 Task: Look for space in Fujieda, Japan from 6th September, 2023 to 10th September, 2023 for 1 adult in price range Rs.10000 to Rs.15000. Place can be private room with 1  bedroom having 1 bed and 1 bathroom. Property type can be house, flat, guest house, hotel. Booking option can be shelf check-in. Required host language is English.
Action: Mouse pressed left at (500, 128)
Screenshot: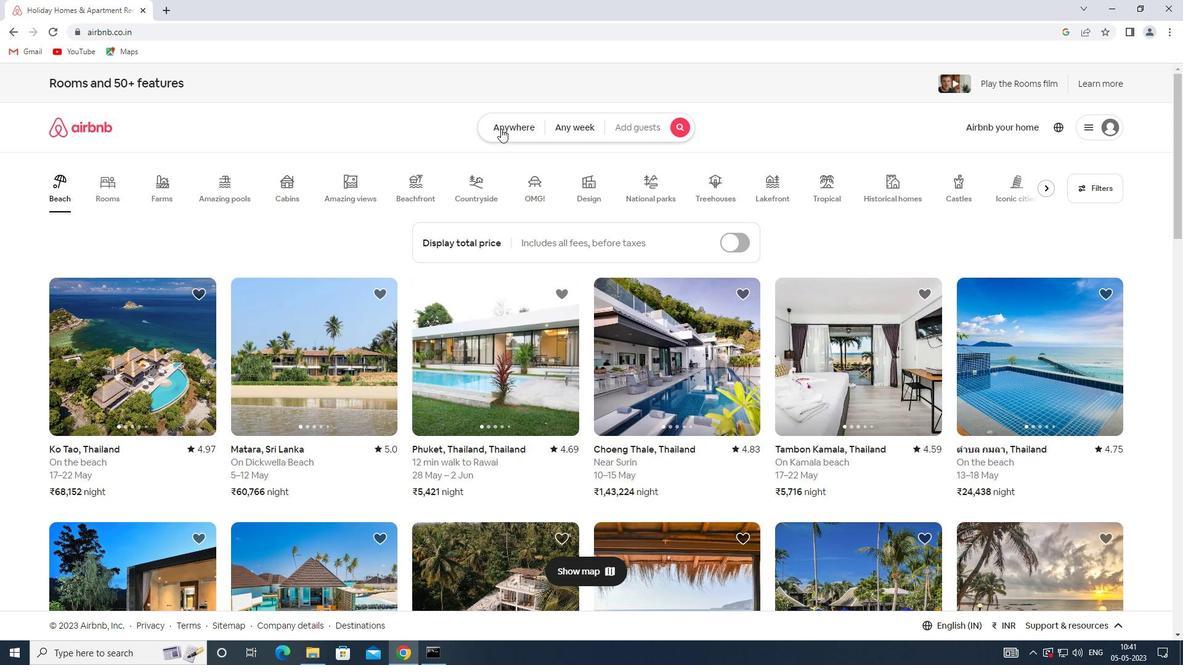 
Action: Mouse moved to (380, 176)
Screenshot: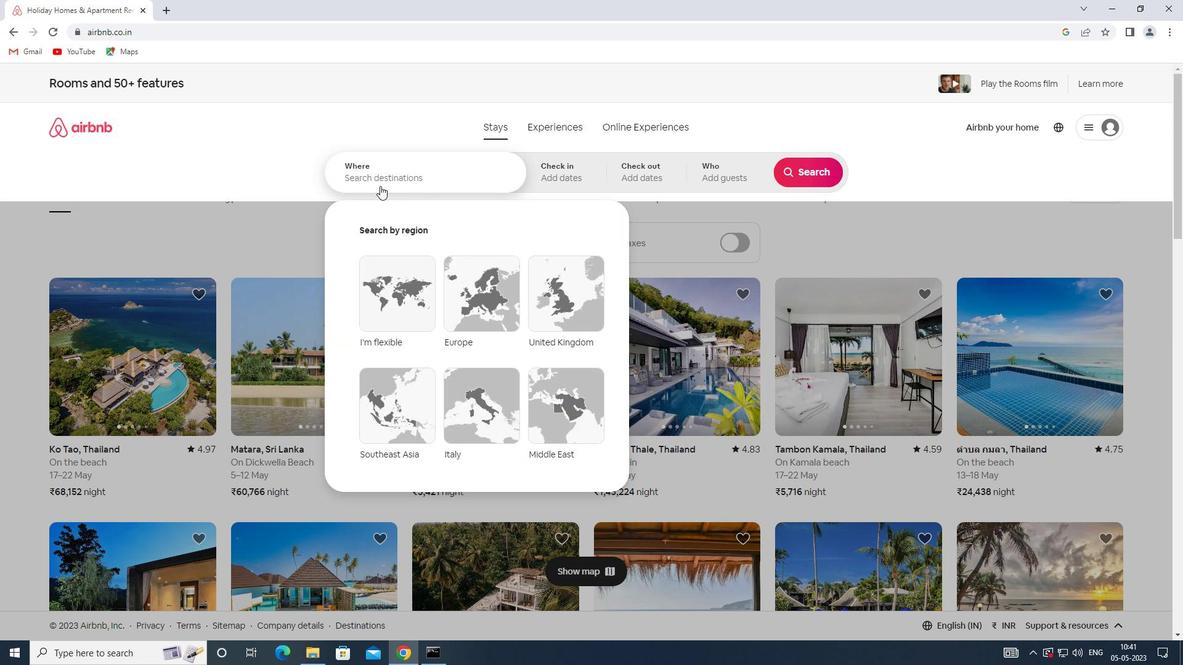 
Action: Mouse pressed left at (380, 176)
Screenshot: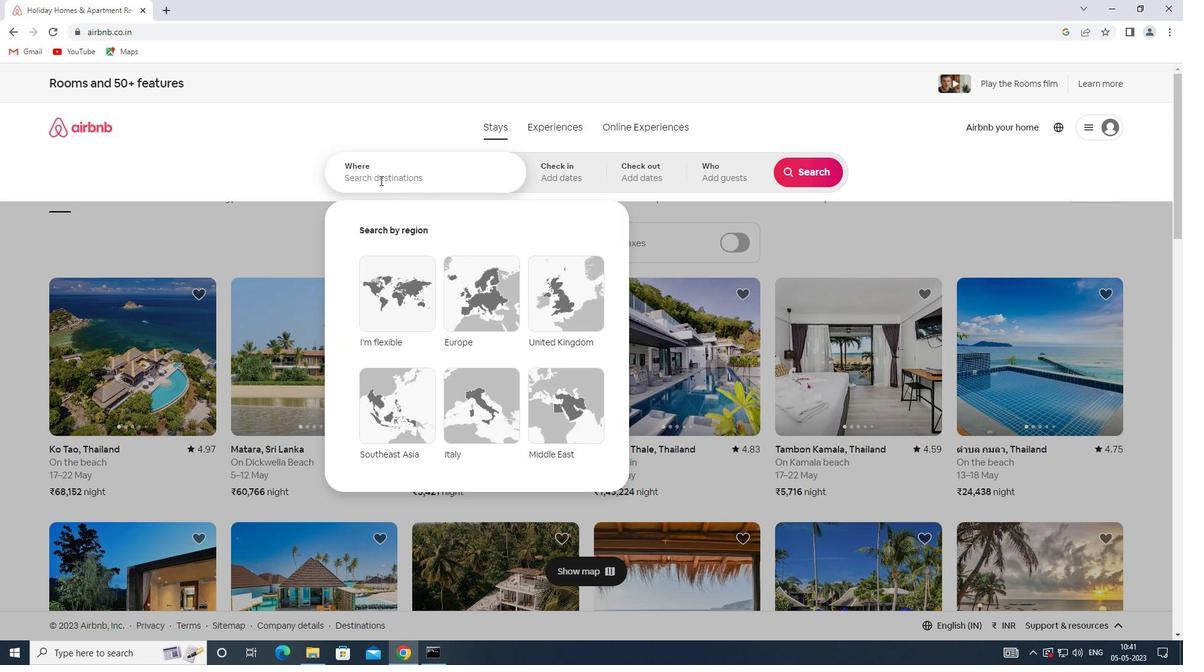 
Action: Key pressed <Key.shift><Key.shift><Key.shift><Key.shift><Key.shift><Key.shift><Key.shift><Key.shift><Key.shift><Key.shift><Key.shift><Key.shift><Key.shift><Key.shift><Key.shift><Key.shift><Key.shift><Key.shift><Key.shift><Key.shift><Key.shift><Key.shift>FUJIEDA,<Key.shift><Key.shift><Key.shift>JAPAN
Screenshot: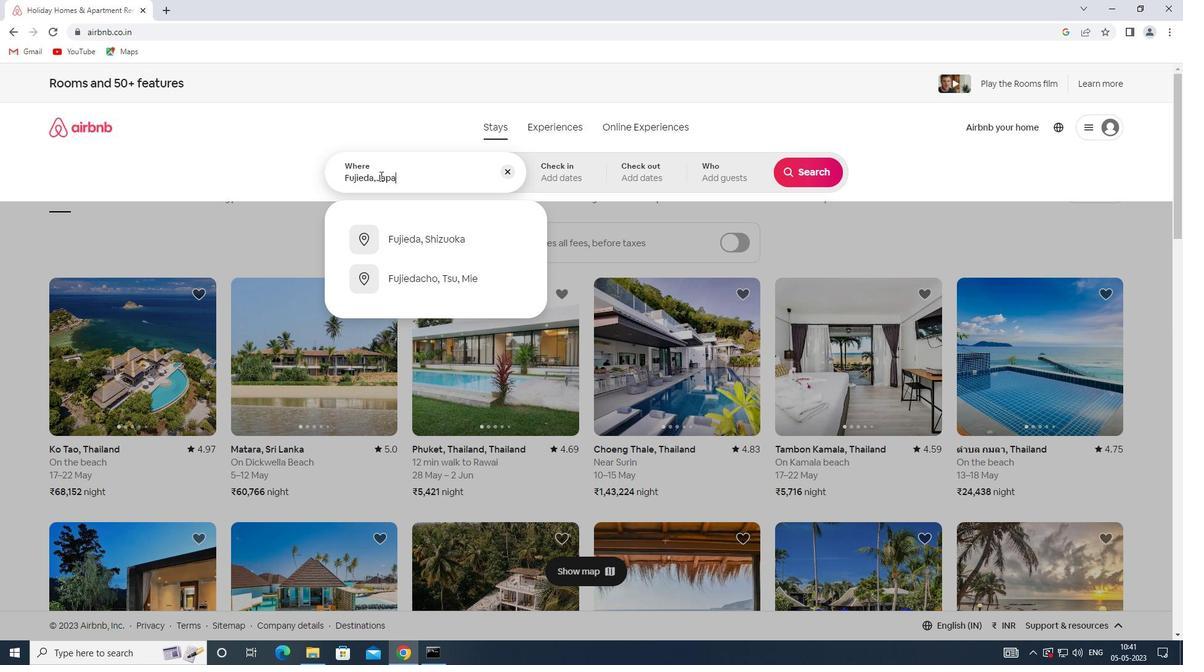 
Action: Mouse moved to (566, 173)
Screenshot: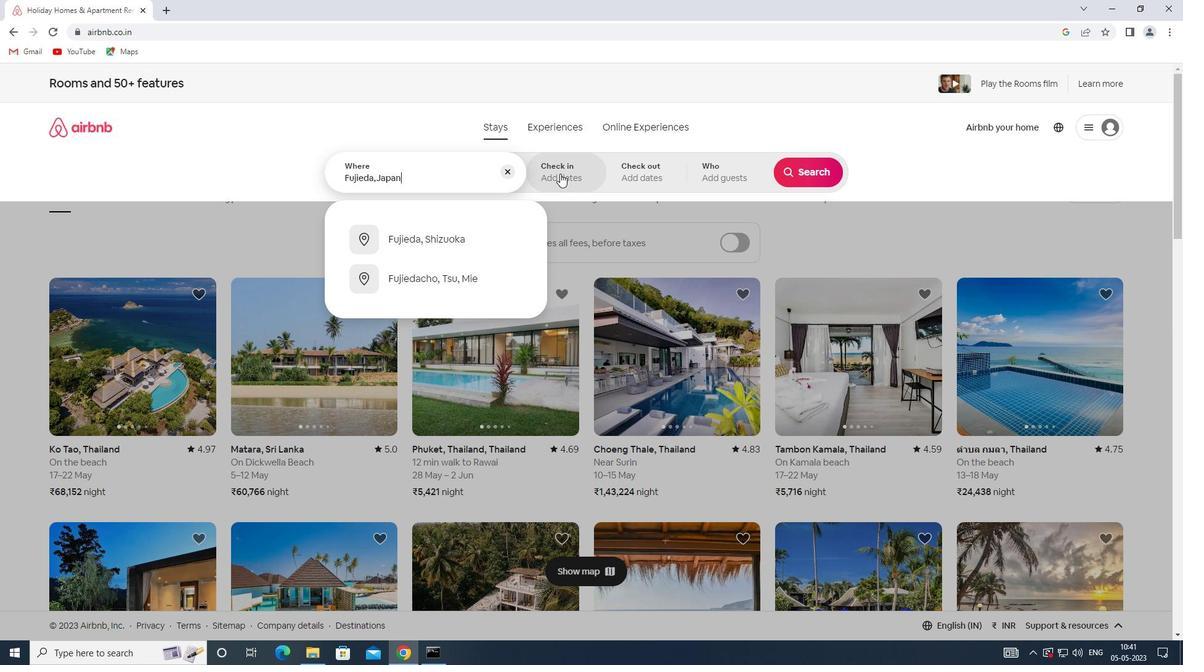 
Action: Mouse pressed left at (566, 173)
Screenshot: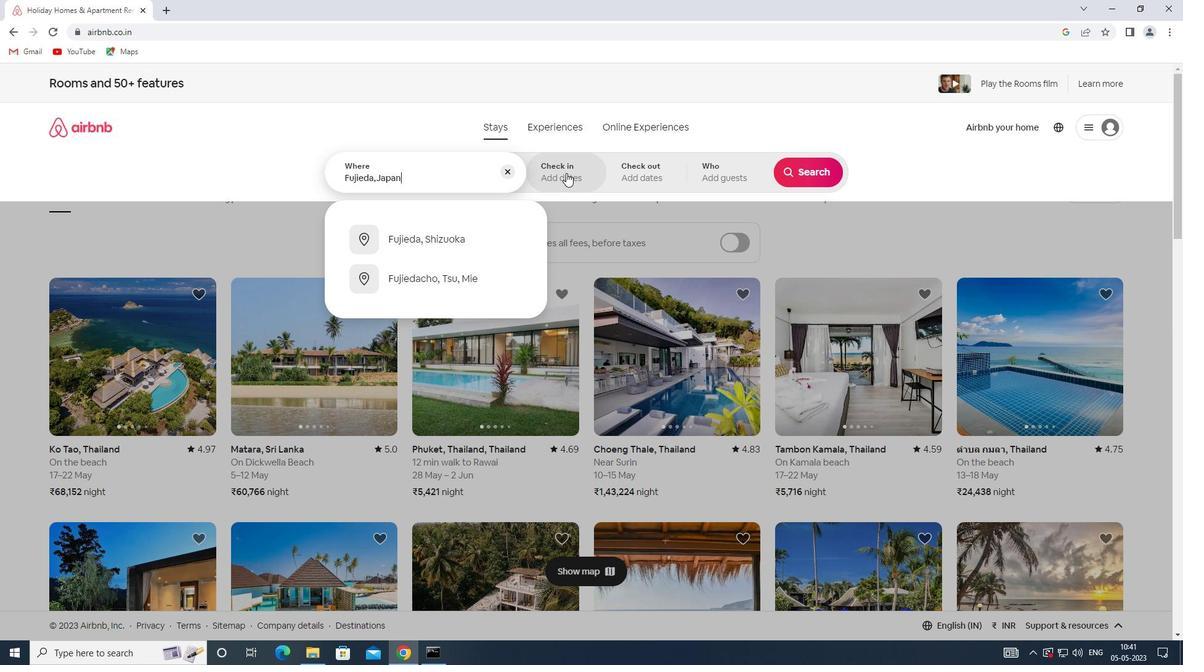 
Action: Mouse moved to (800, 269)
Screenshot: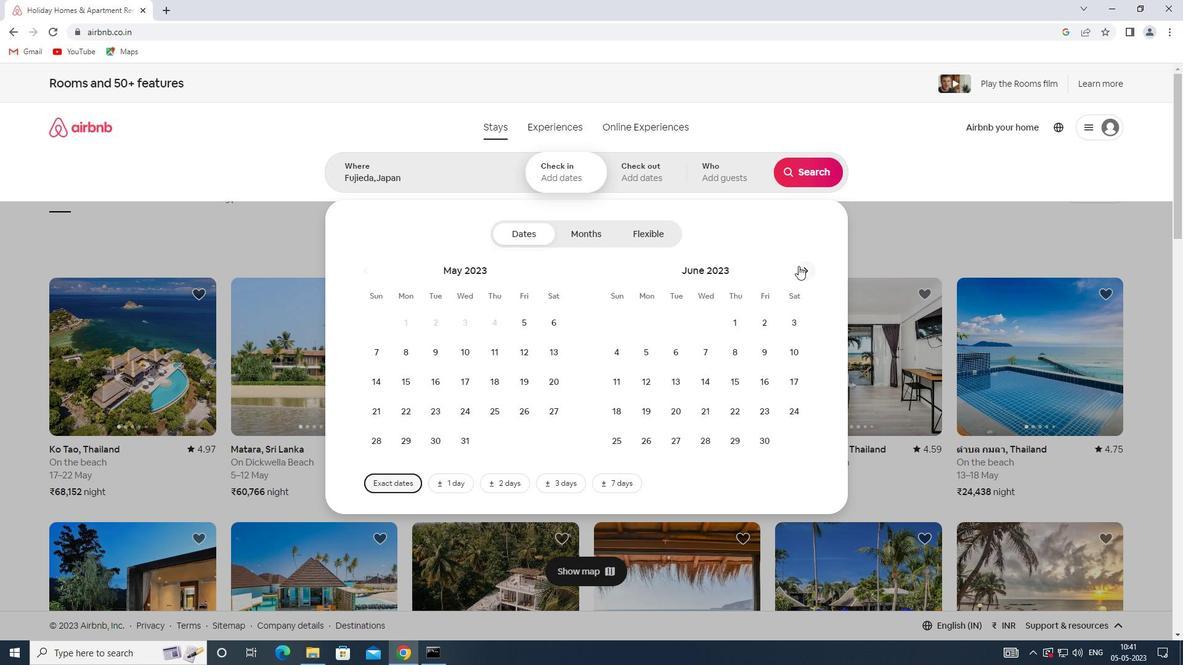 
Action: Mouse pressed left at (800, 269)
Screenshot: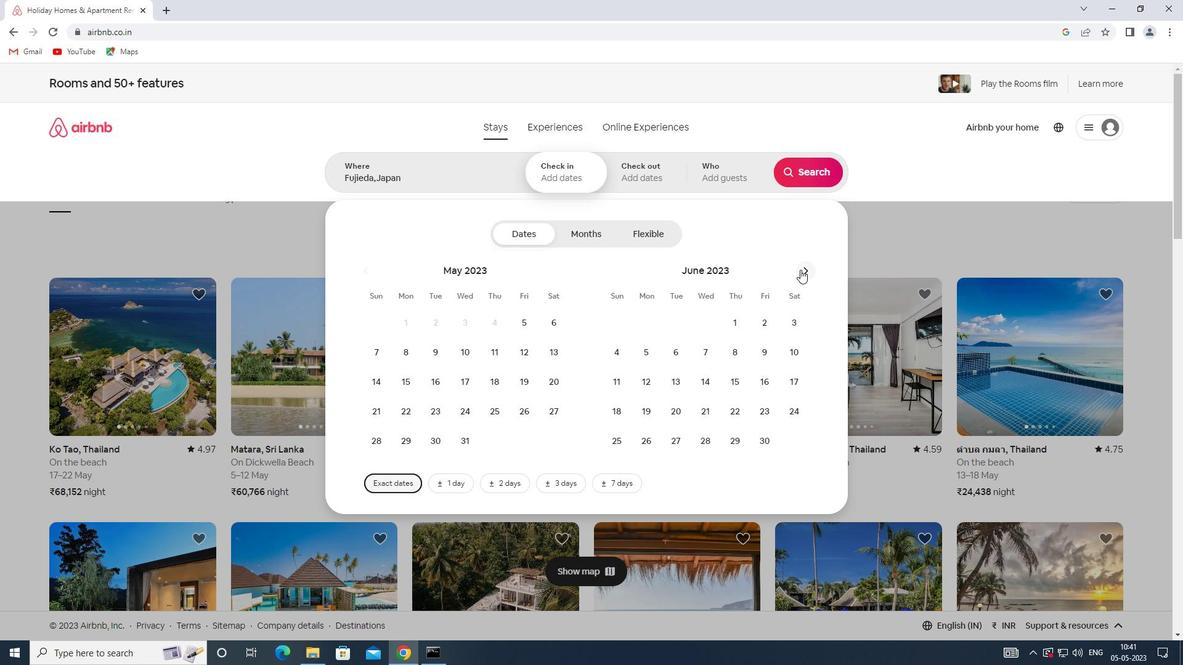 
Action: Mouse pressed left at (800, 269)
Screenshot: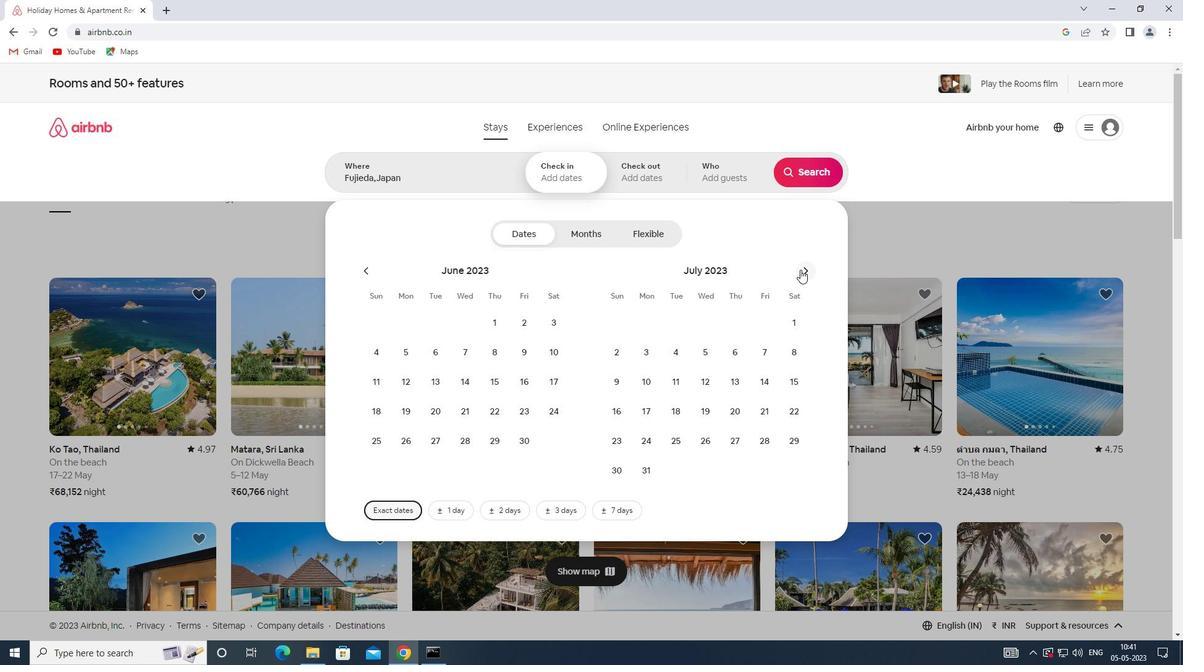 
Action: Mouse pressed left at (800, 269)
Screenshot: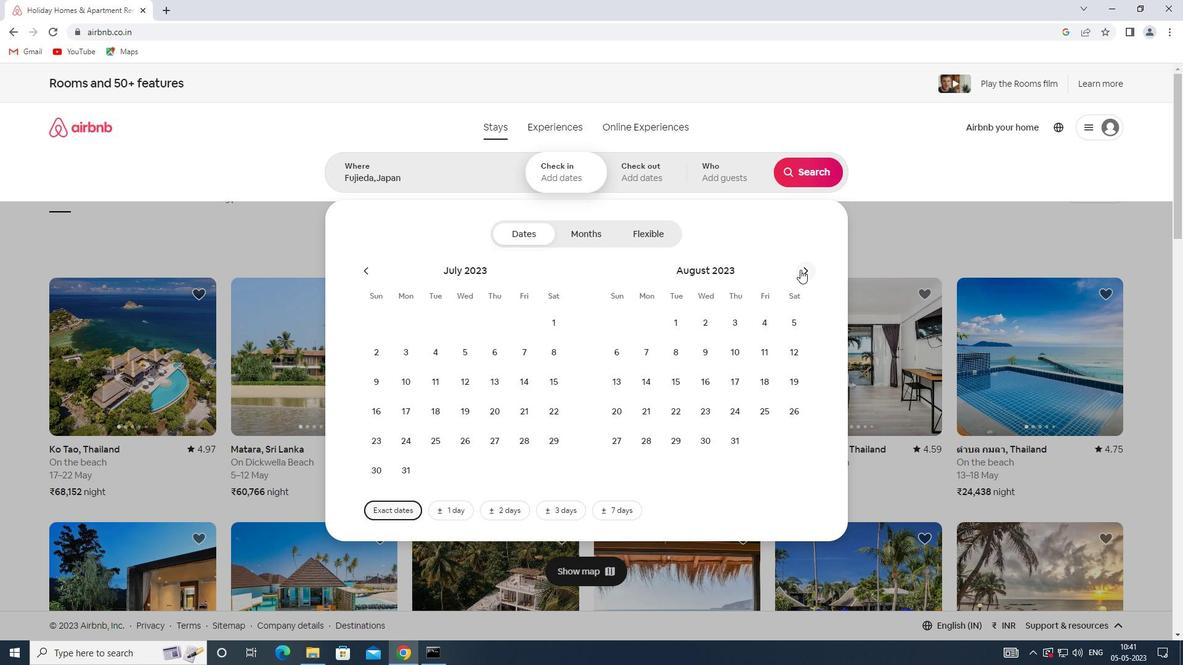 
Action: Mouse moved to (709, 350)
Screenshot: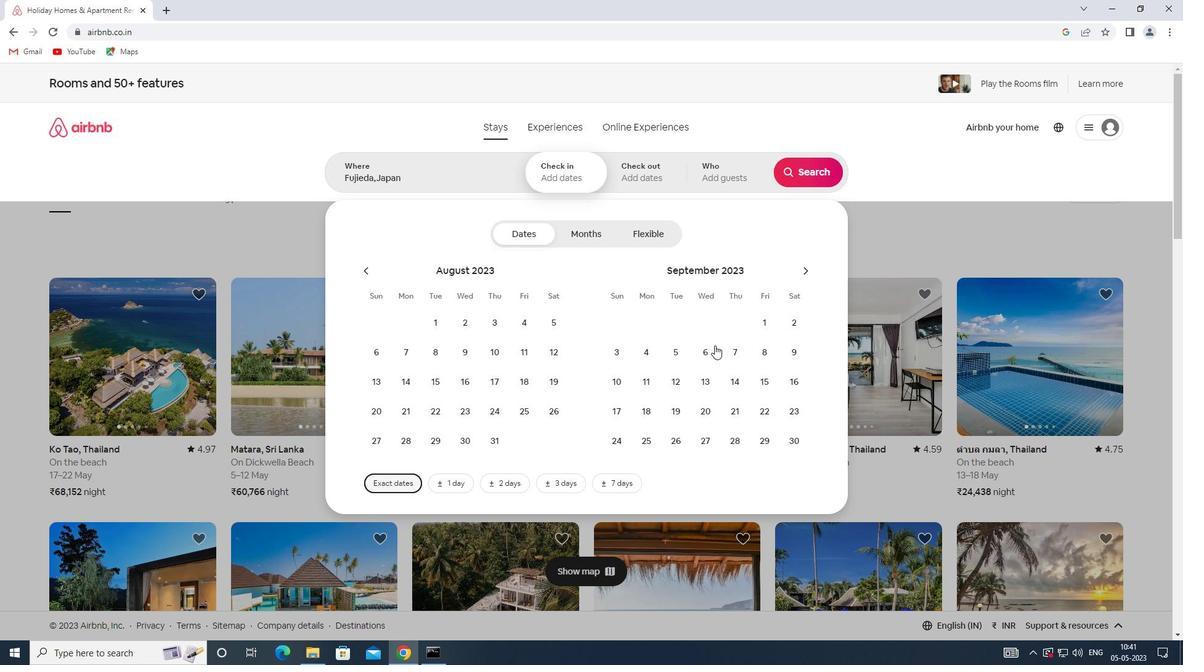 
Action: Mouse pressed left at (709, 350)
Screenshot: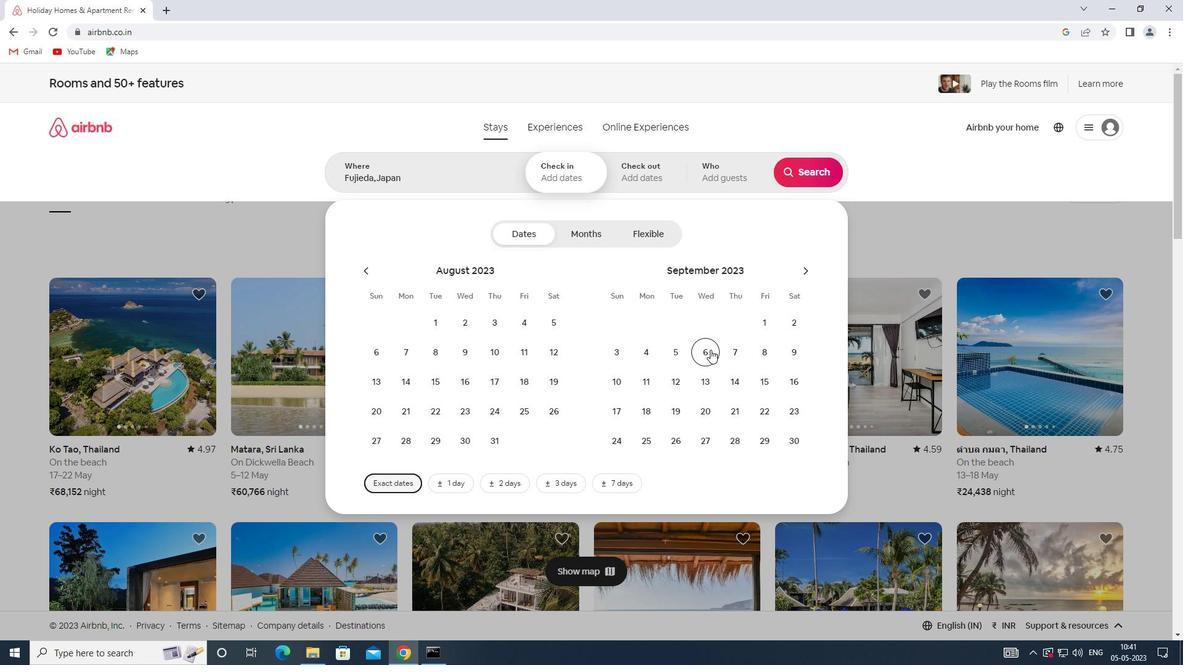 
Action: Mouse moved to (607, 380)
Screenshot: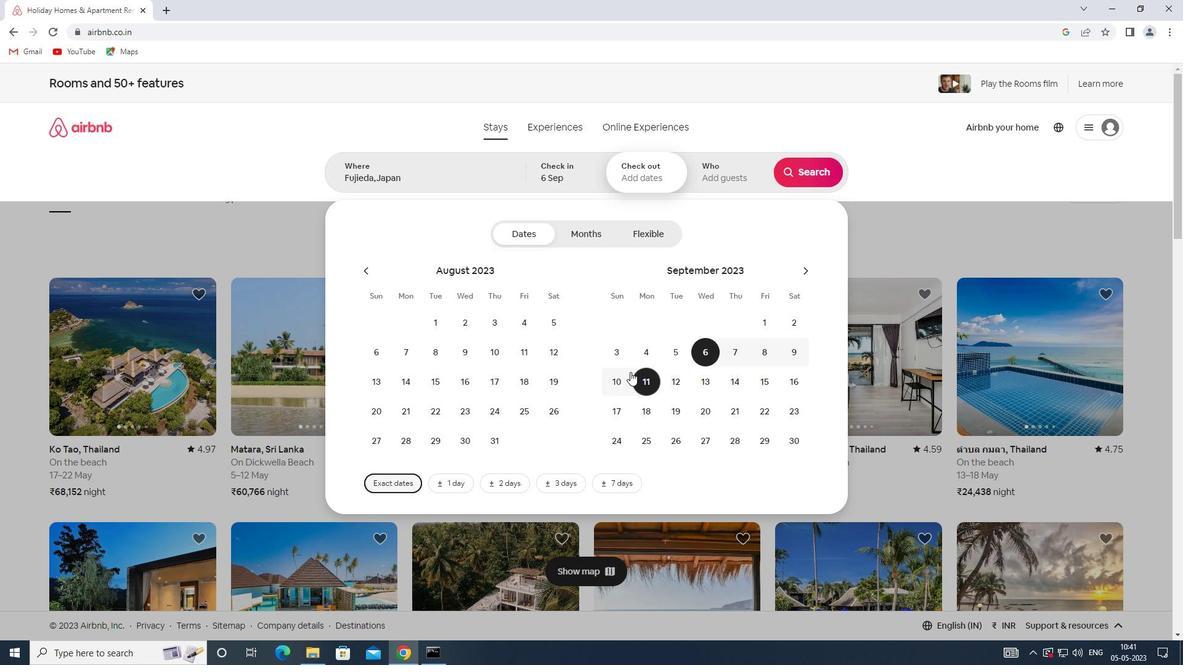 
Action: Mouse pressed left at (607, 380)
Screenshot: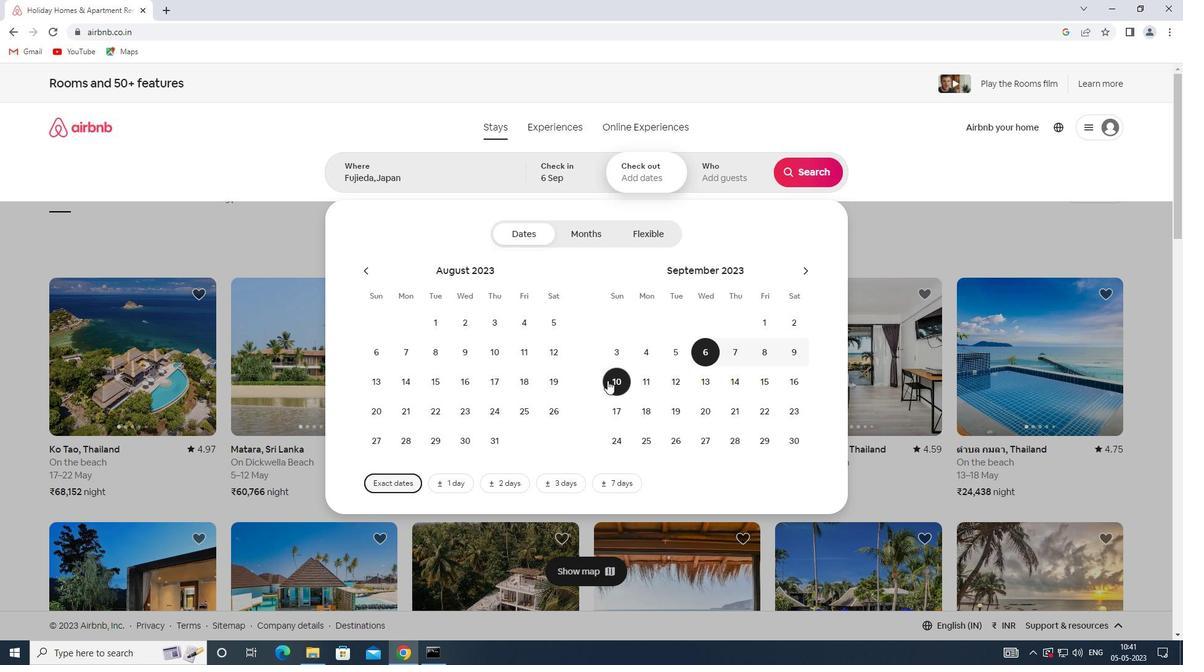 
Action: Mouse moved to (716, 172)
Screenshot: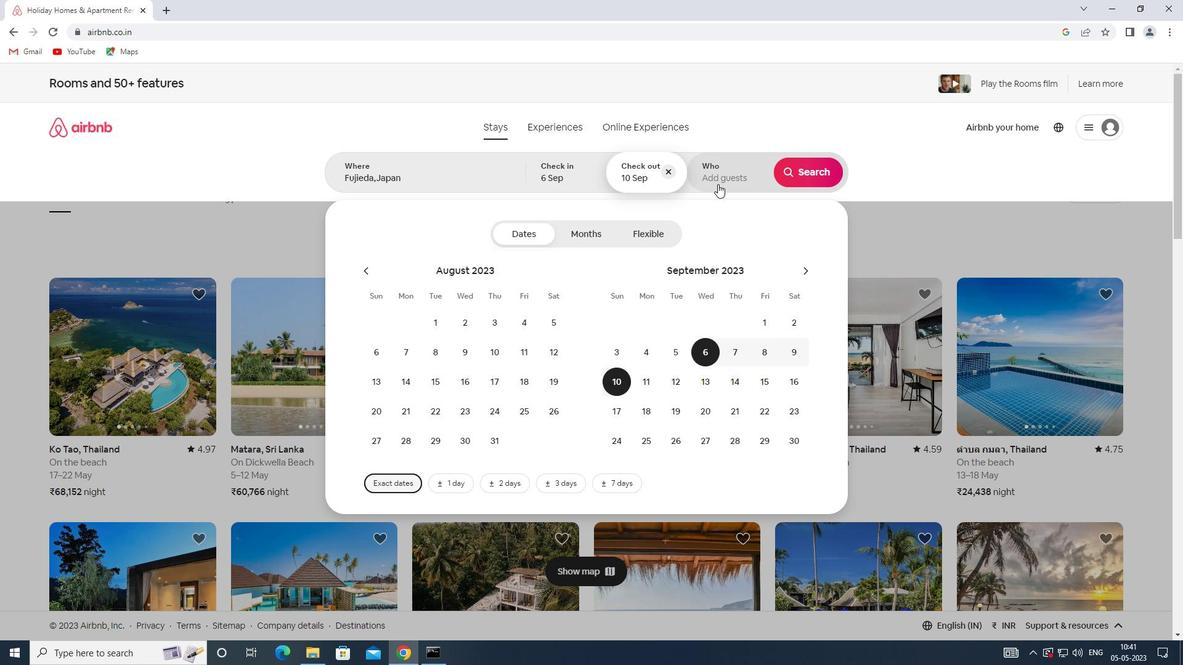 
Action: Mouse pressed left at (716, 172)
Screenshot: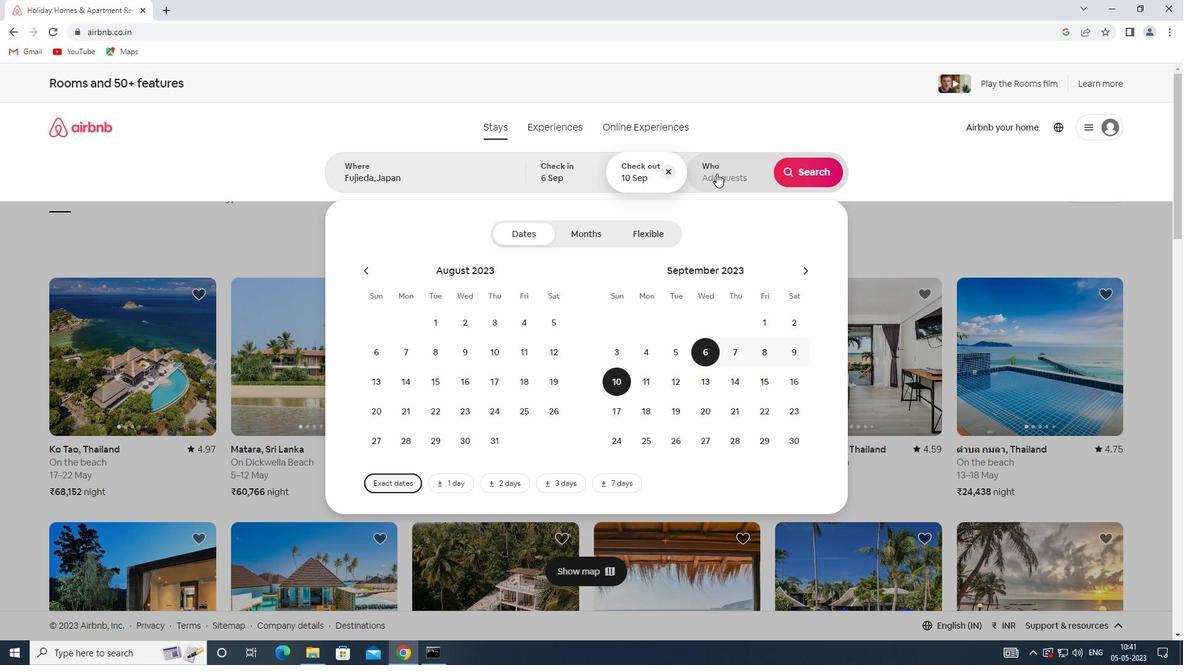 
Action: Mouse moved to (807, 235)
Screenshot: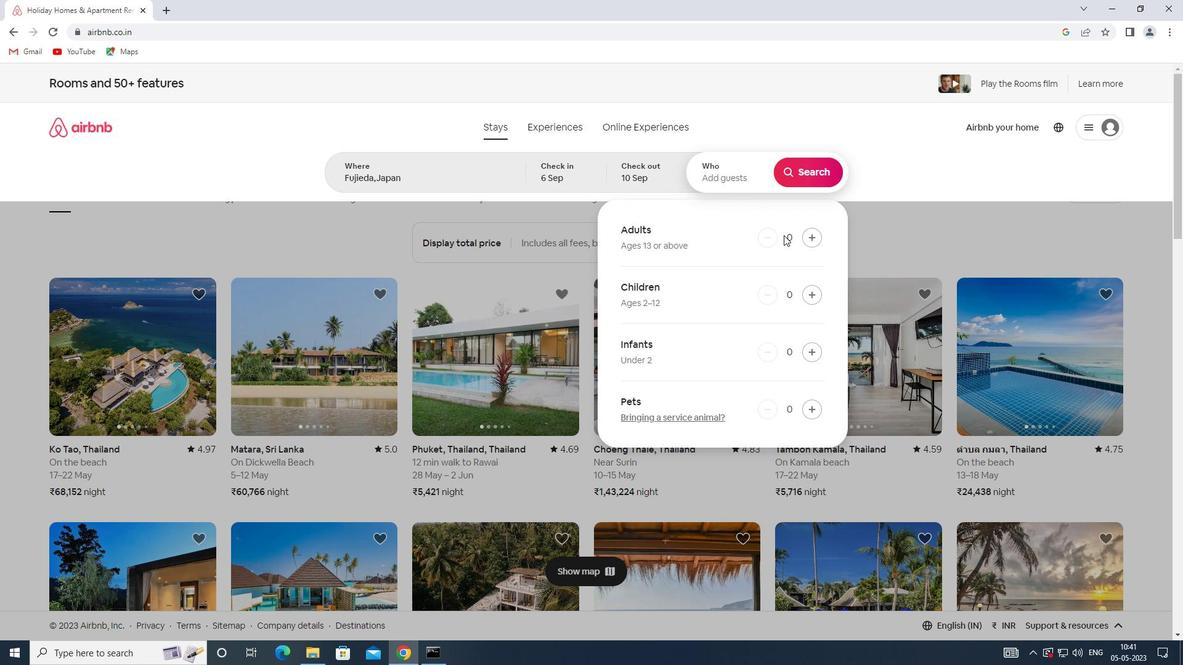
Action: Mouse pressed left at (807, 235)
Screenshot: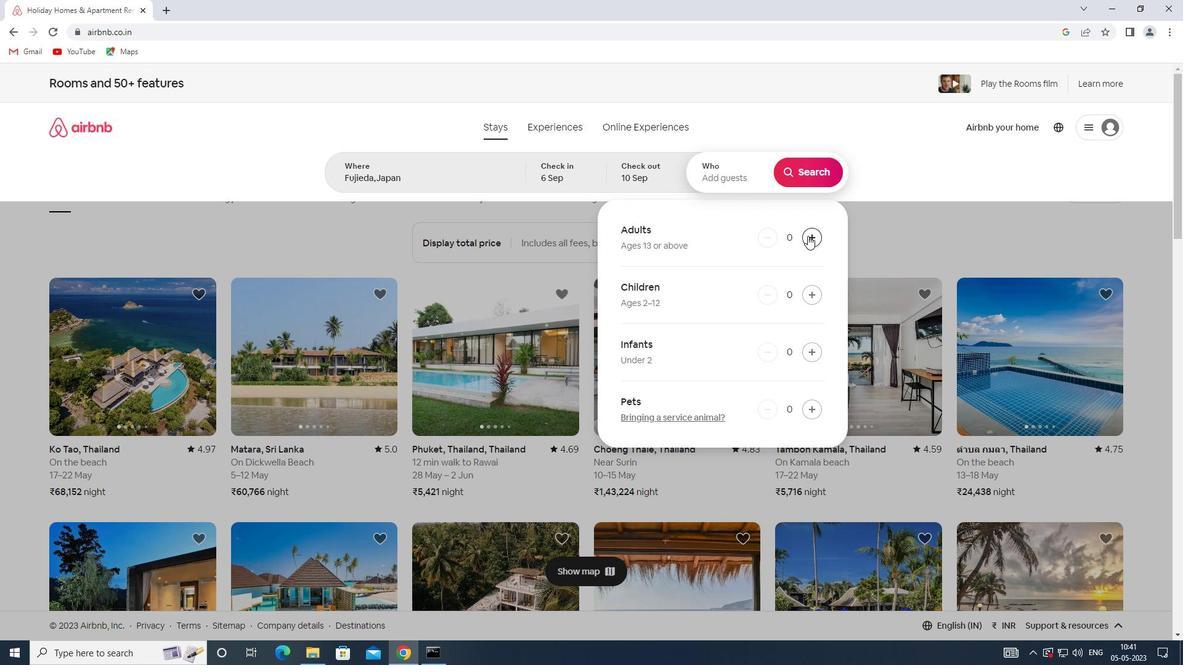 
Action: Mouse moved to (798, 178)
Screenshot: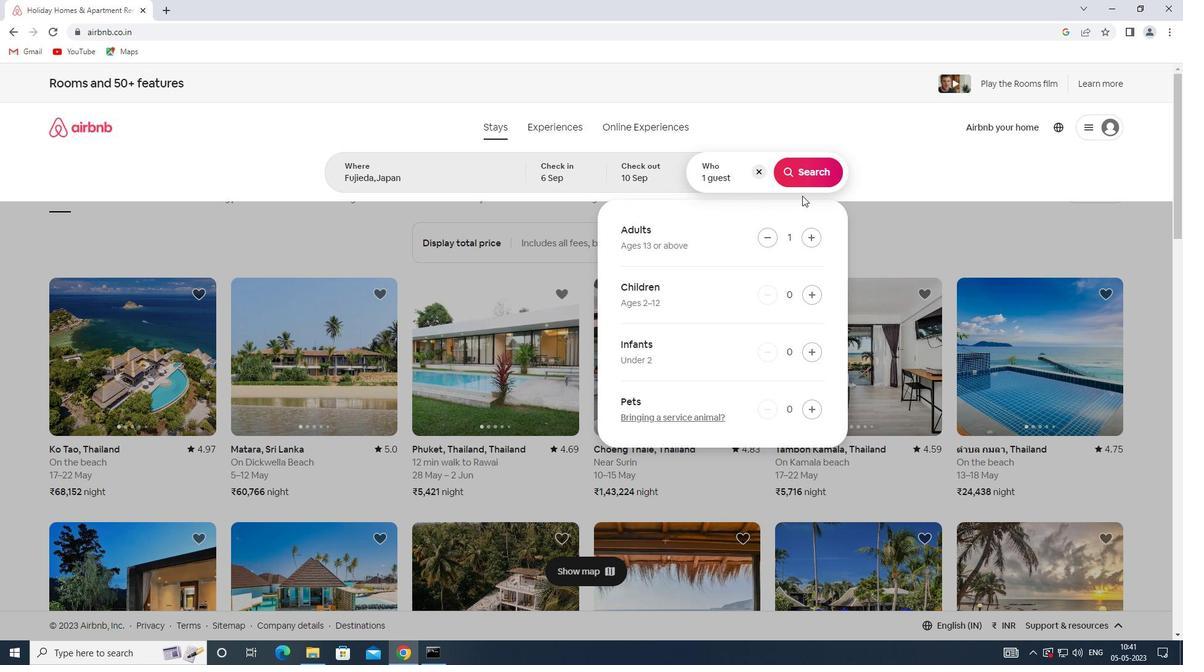 
Action: Mouse pressed left at (798, 178)
Screenshot: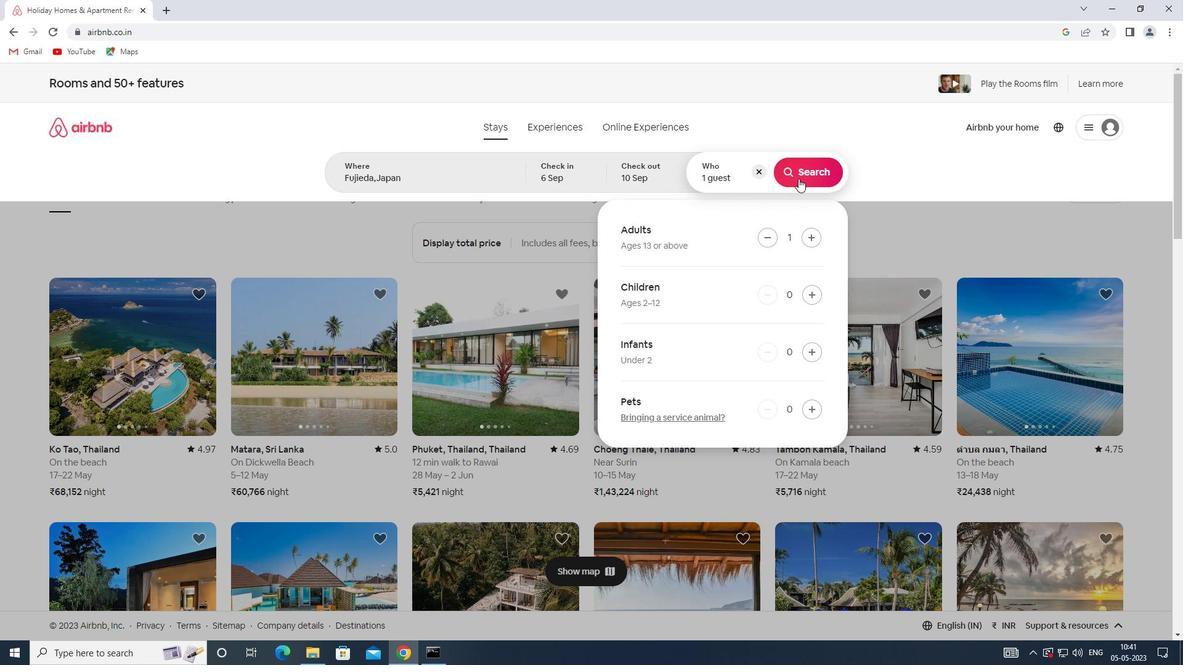
Action: Mouse moved to (1140, 138)
Screenshot: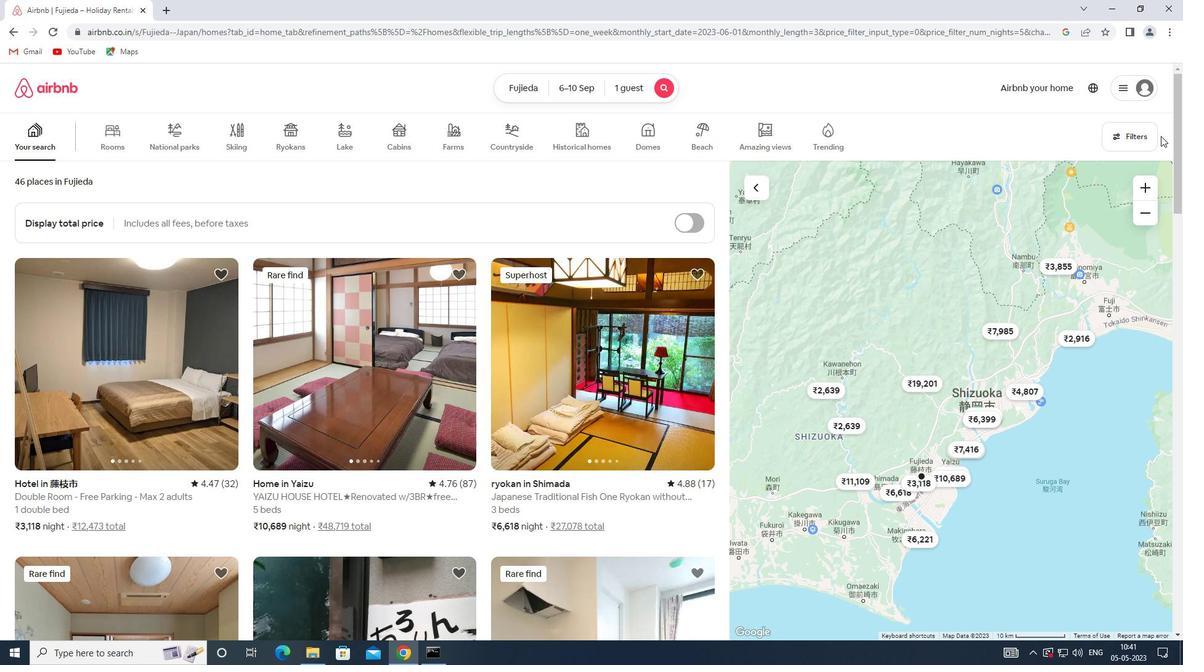 
Action: Mouse pressed left at (1140, 138)
Screenshot: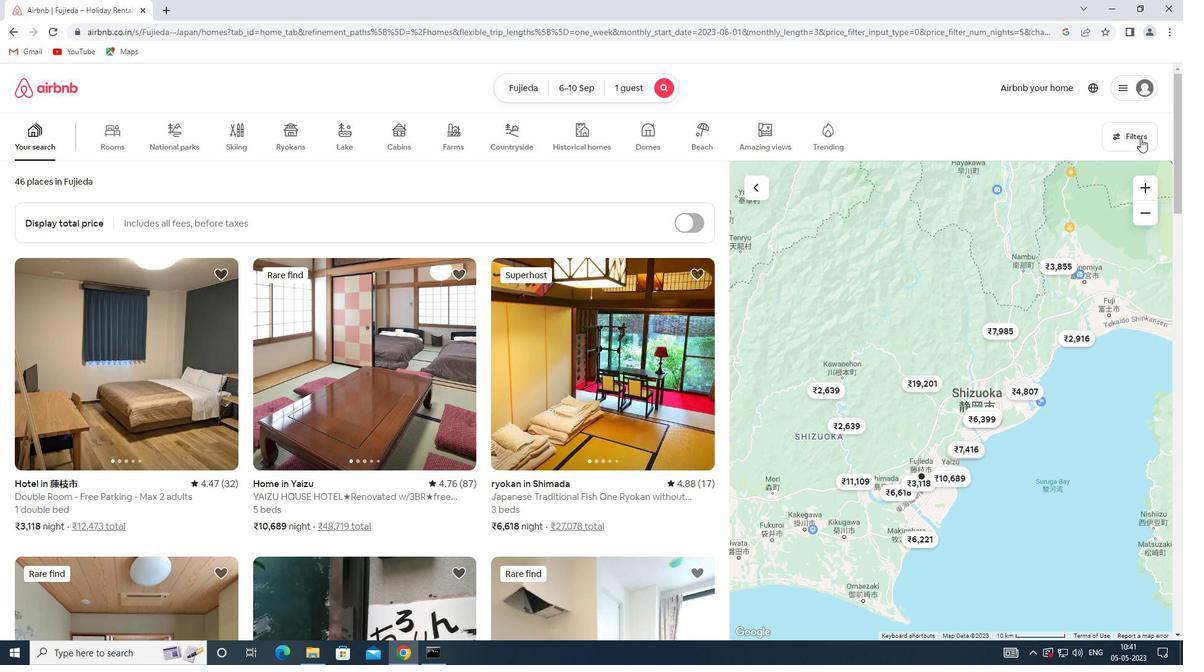 
Action: Mouse moved to (428, 439)
Screenshot: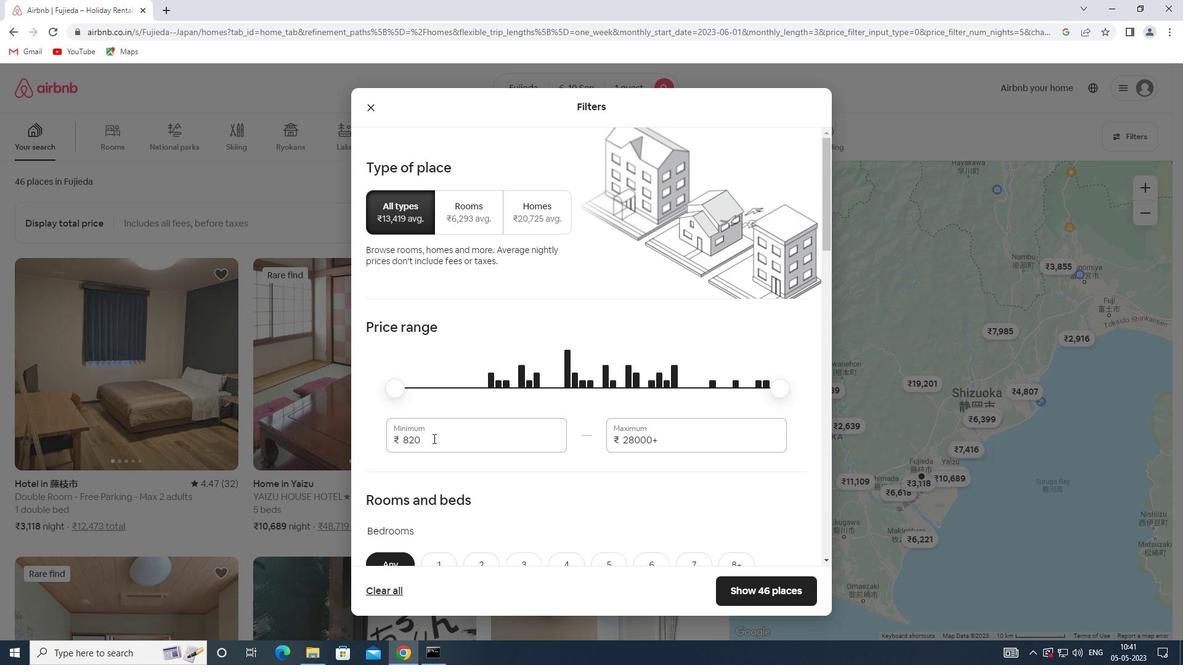 
Action: Mouse pressed left at (428, 439)
Screenshot: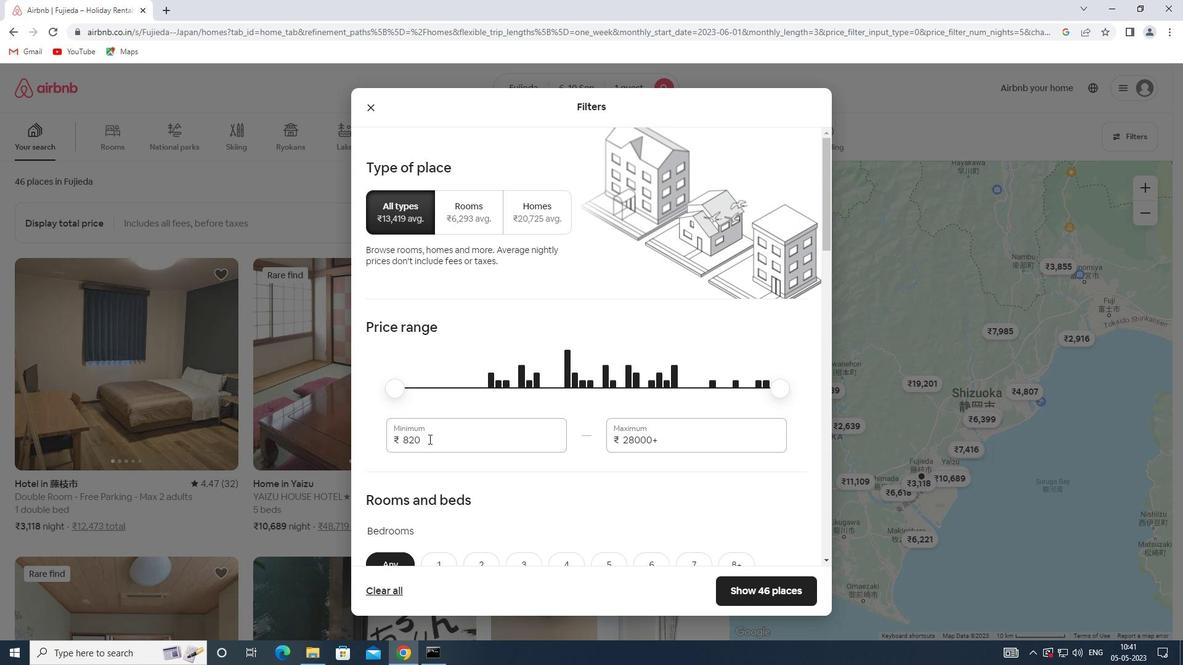 
Action: Mouse moved to (394, 439)
Screenshot: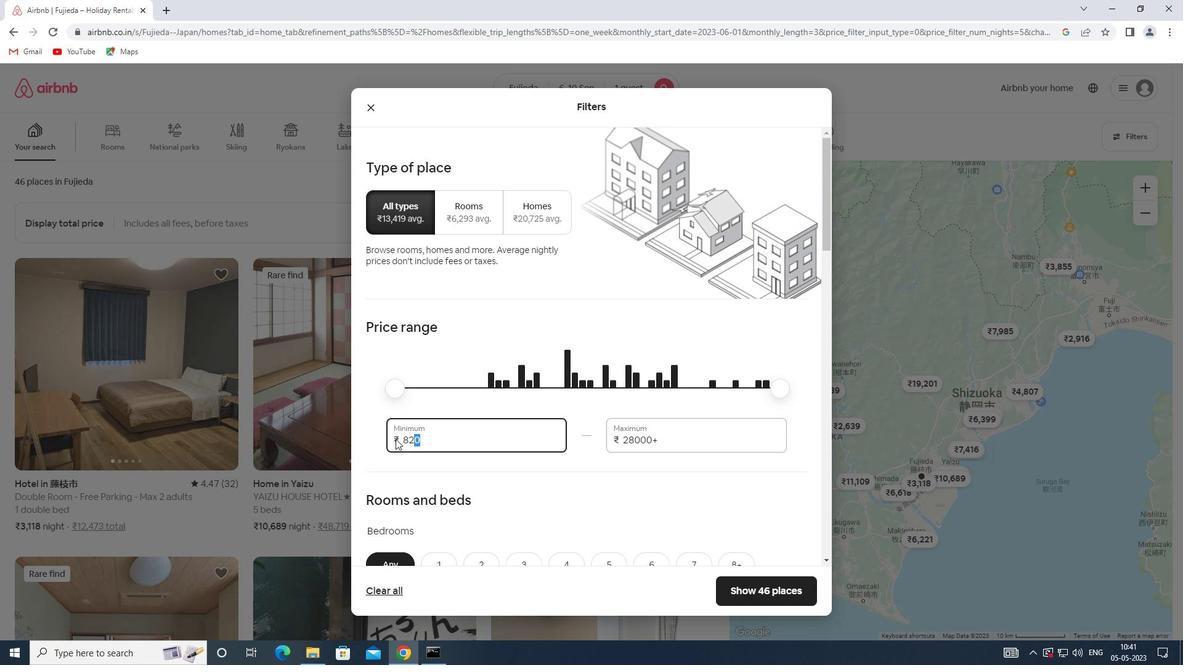 
Action: Key pressed 10000
Screenshot: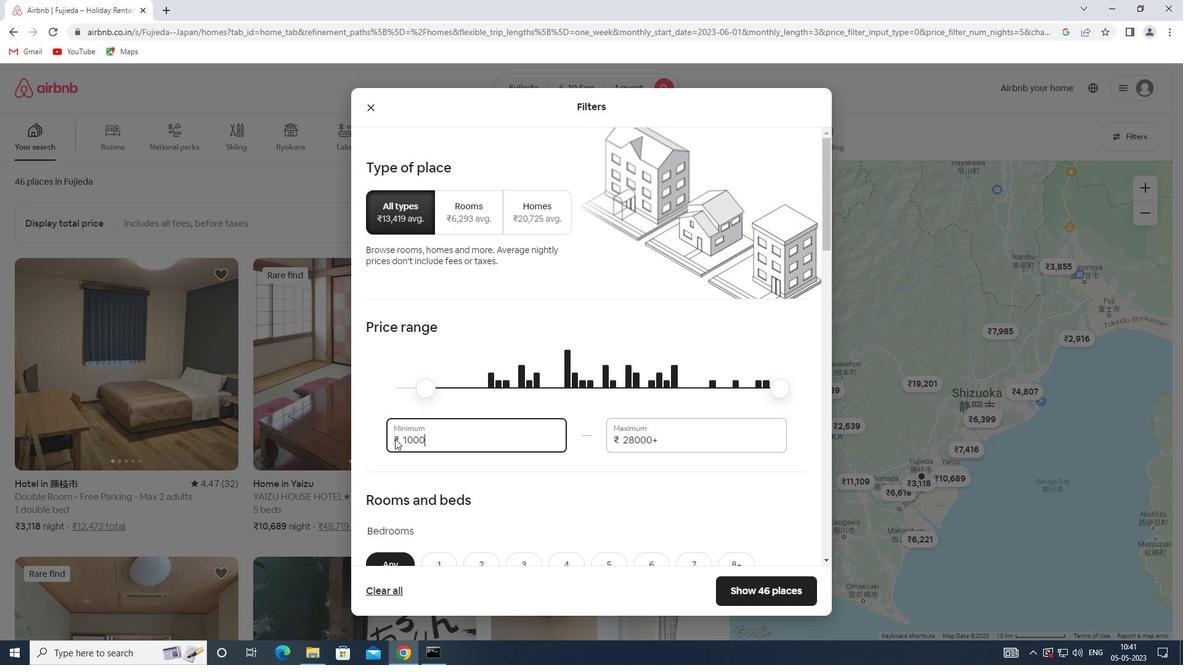 
Action: Mouse moved to (664, 446)
Screenshot: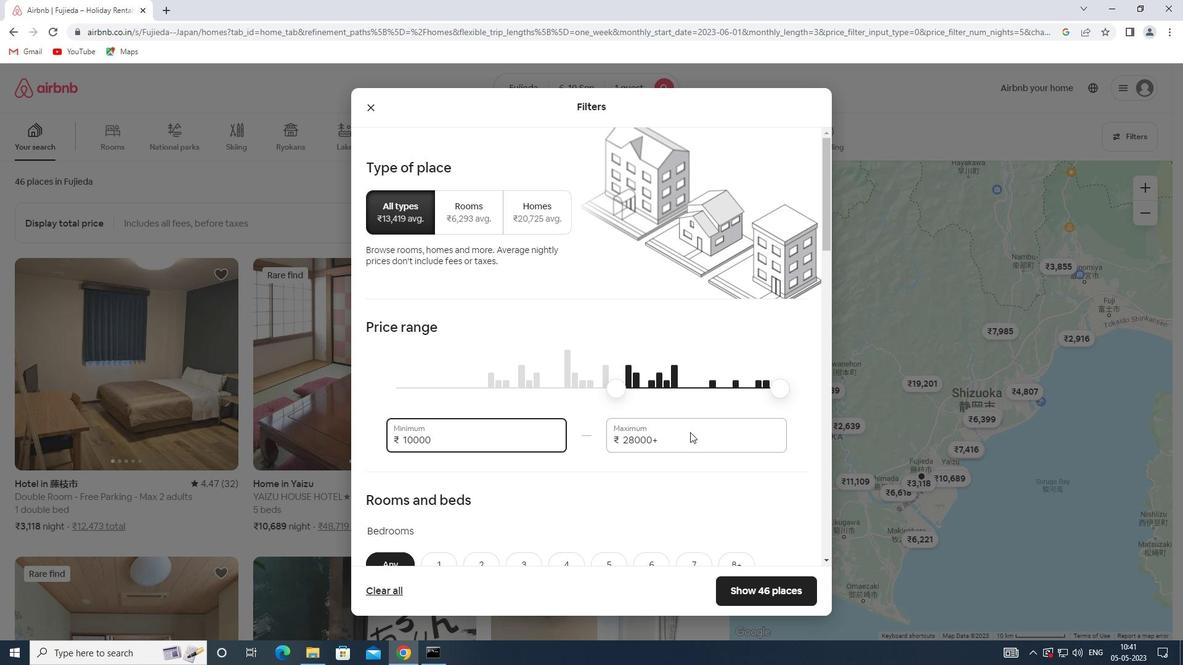 
Action: Mouse pressed left at (664, 446)
Screenshot: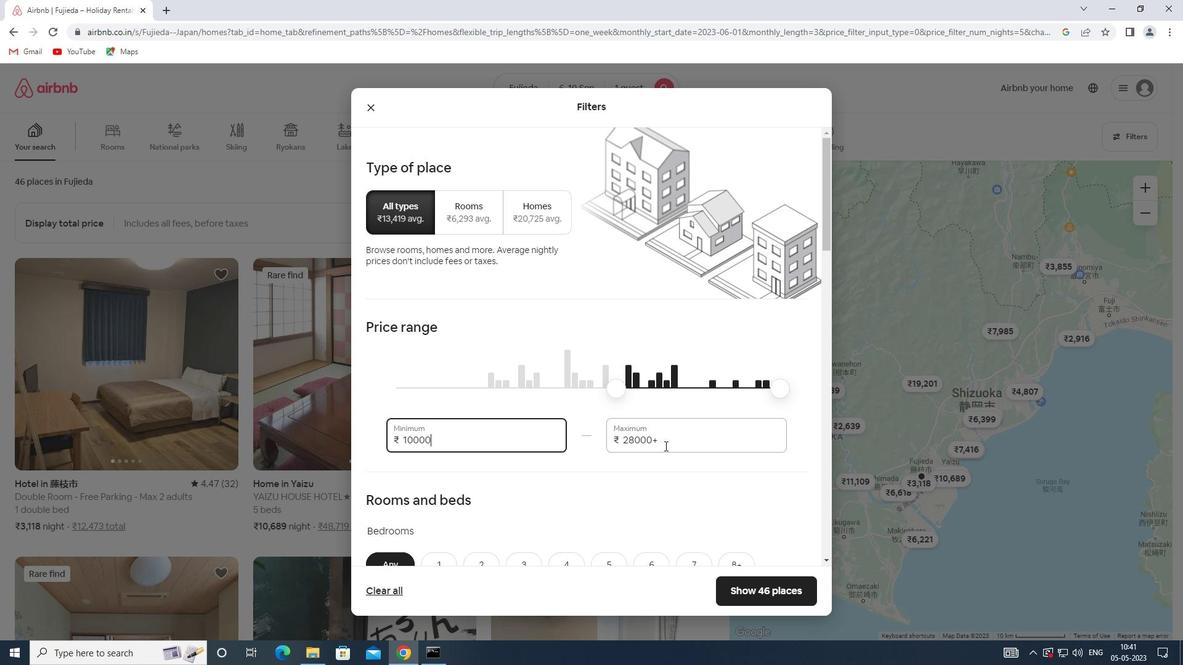 
Action: Mouse moved to (597, 443)
Screenshot: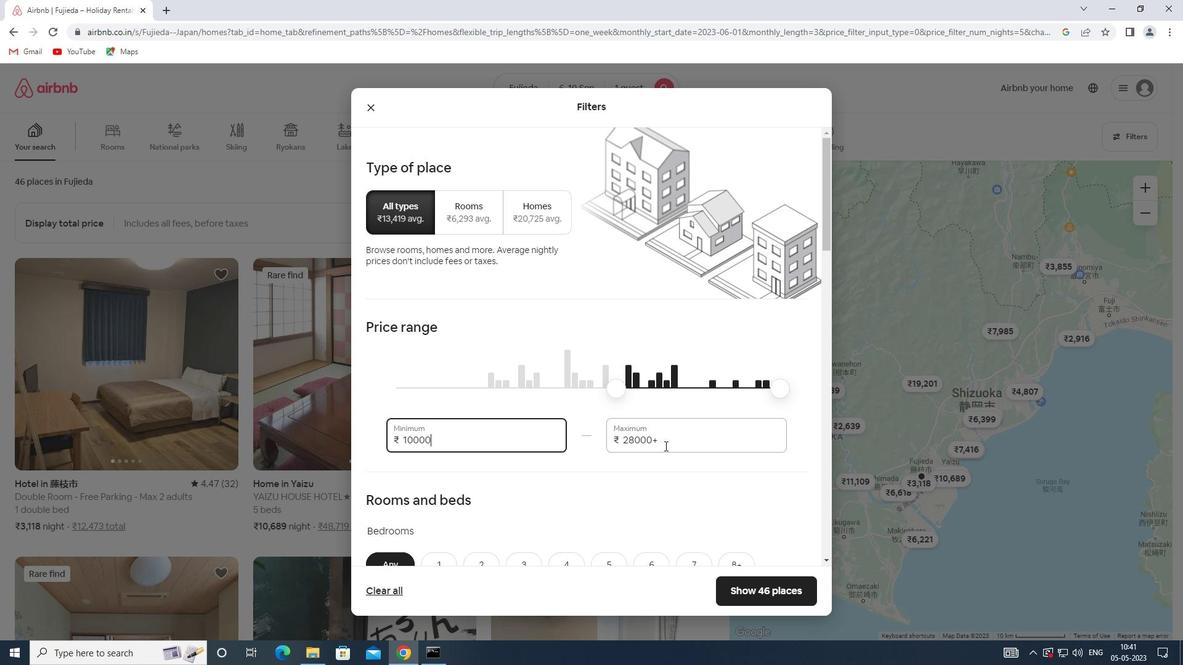 
Action: Key pressed 15000
Screenshot: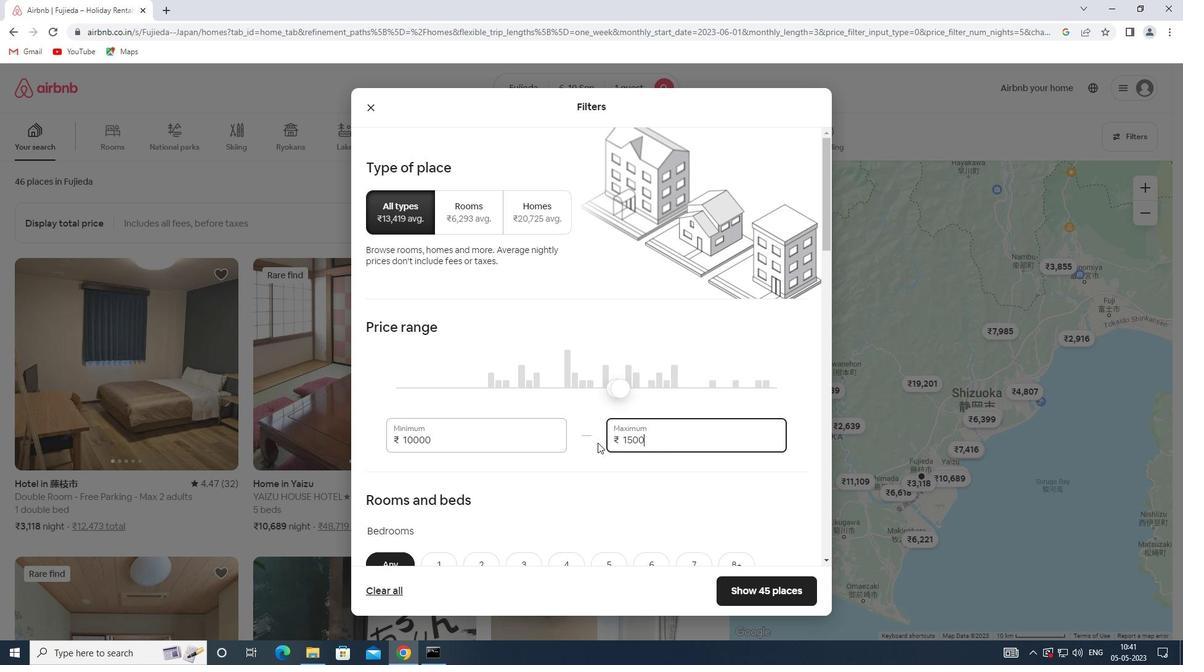 
Action: Mouse scrolled (597, 442) with delta (0, 0)
Screenshot: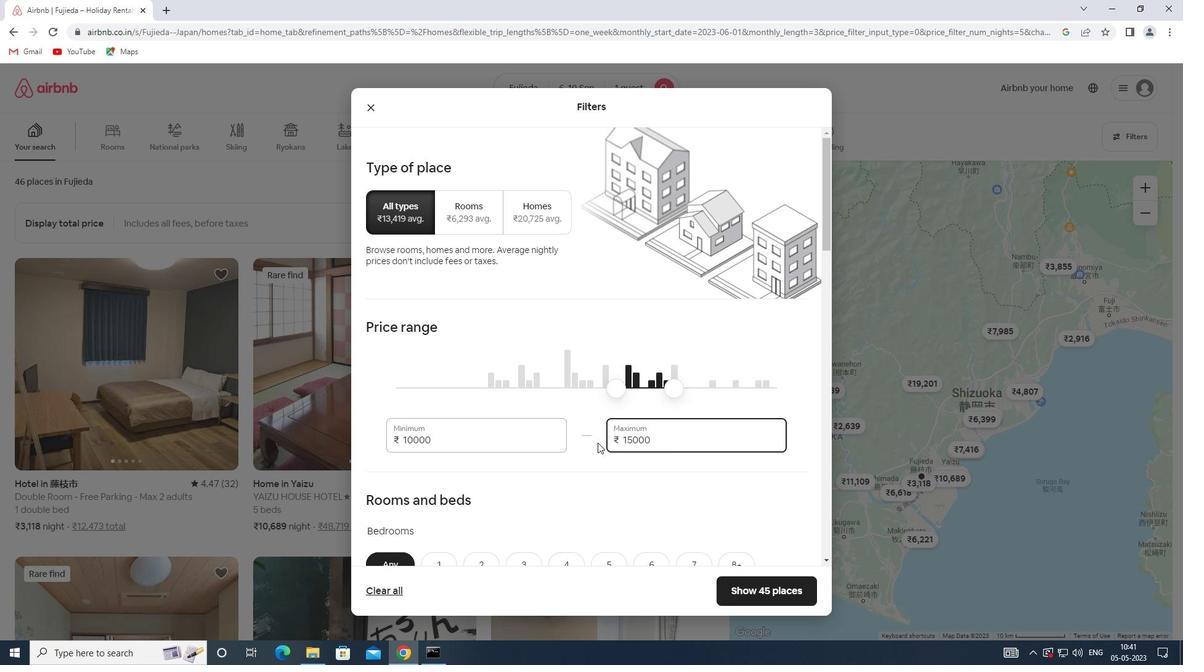 
Action: Mouse scrolled (597, 442) with delta (0, 0)
Screenshot: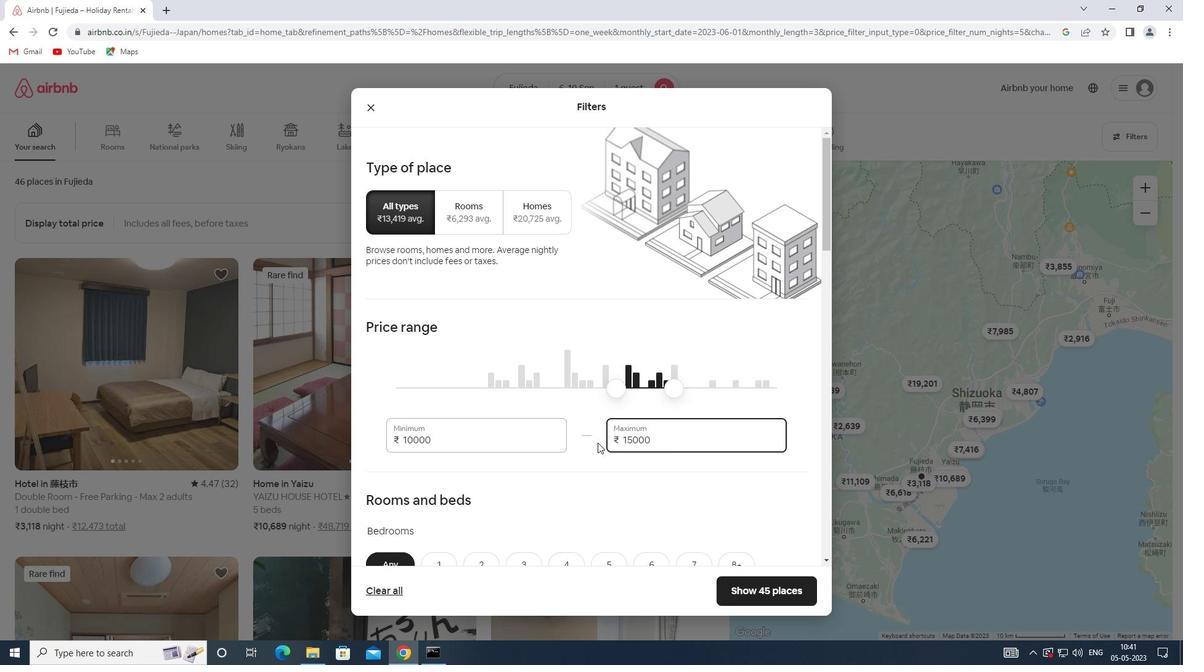 
Action: Mouse scrolled (597, 442) with delta (0, 0)
Screenshot: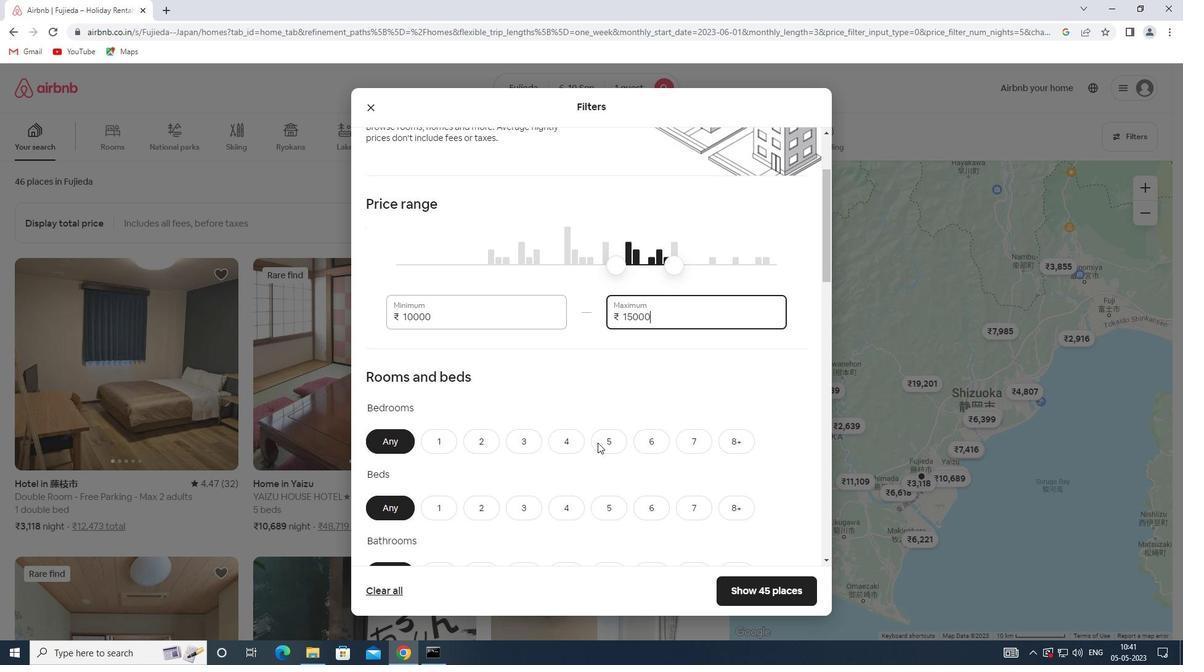 
Action: Mouse scrolled (597, 442) with delta (0, 0)
Screenshot: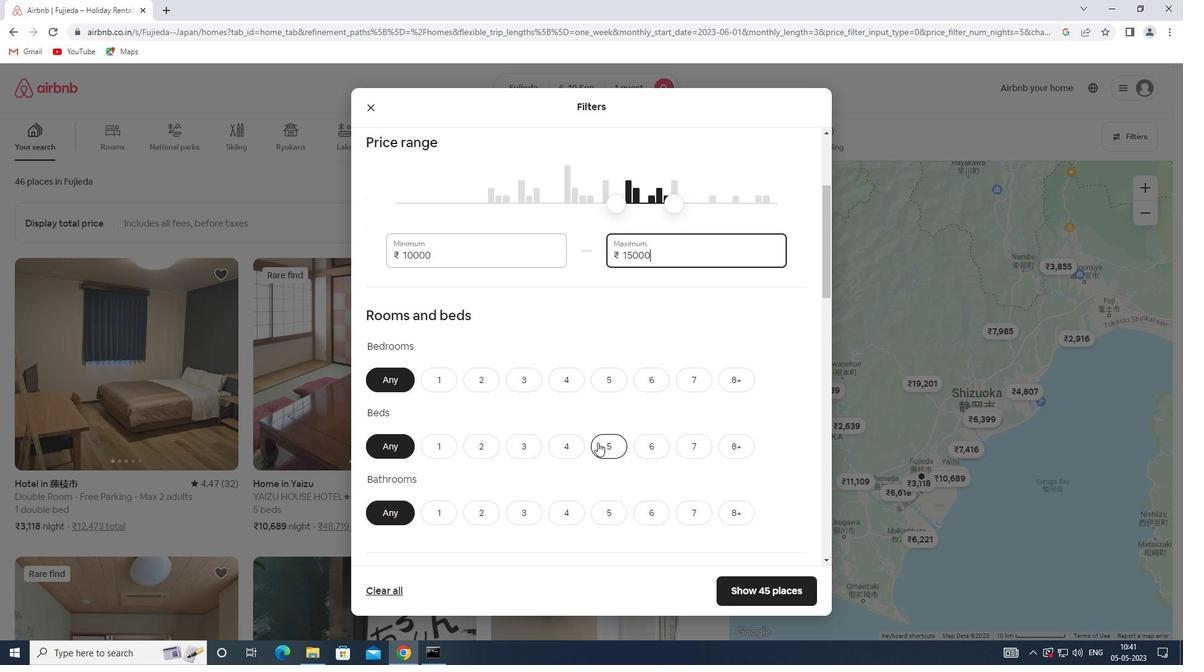 
Action: Mouse moved to (441, 319)
Screenshot: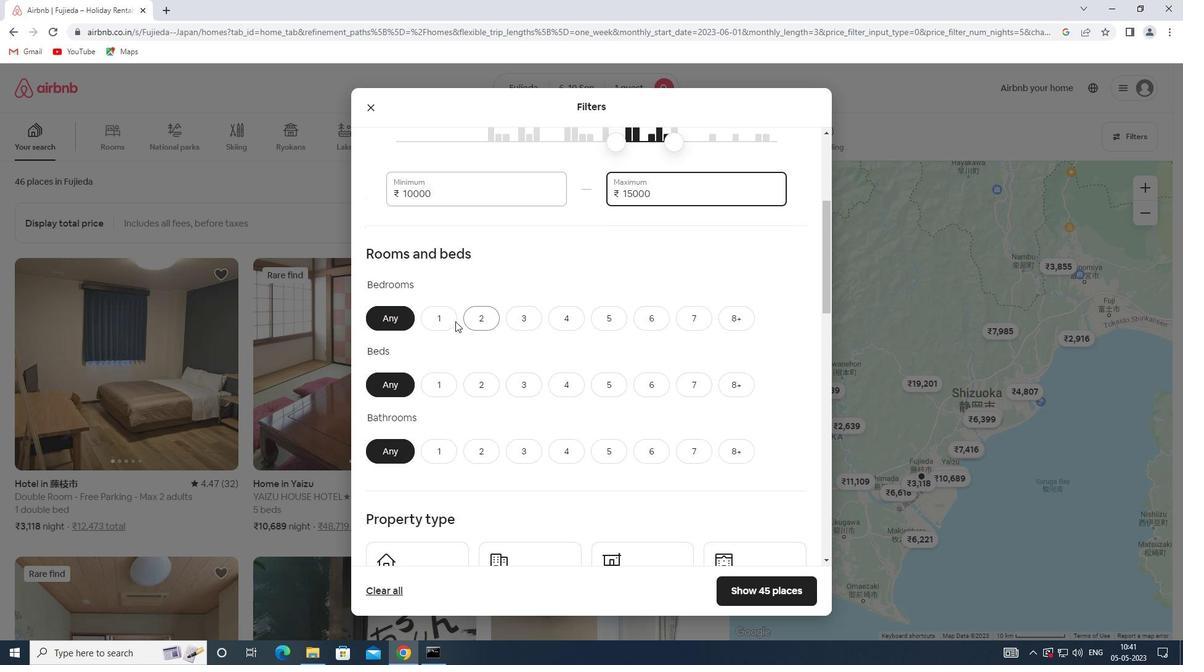 
Action: Mouse pressed left at (441, 319)
Screenshot: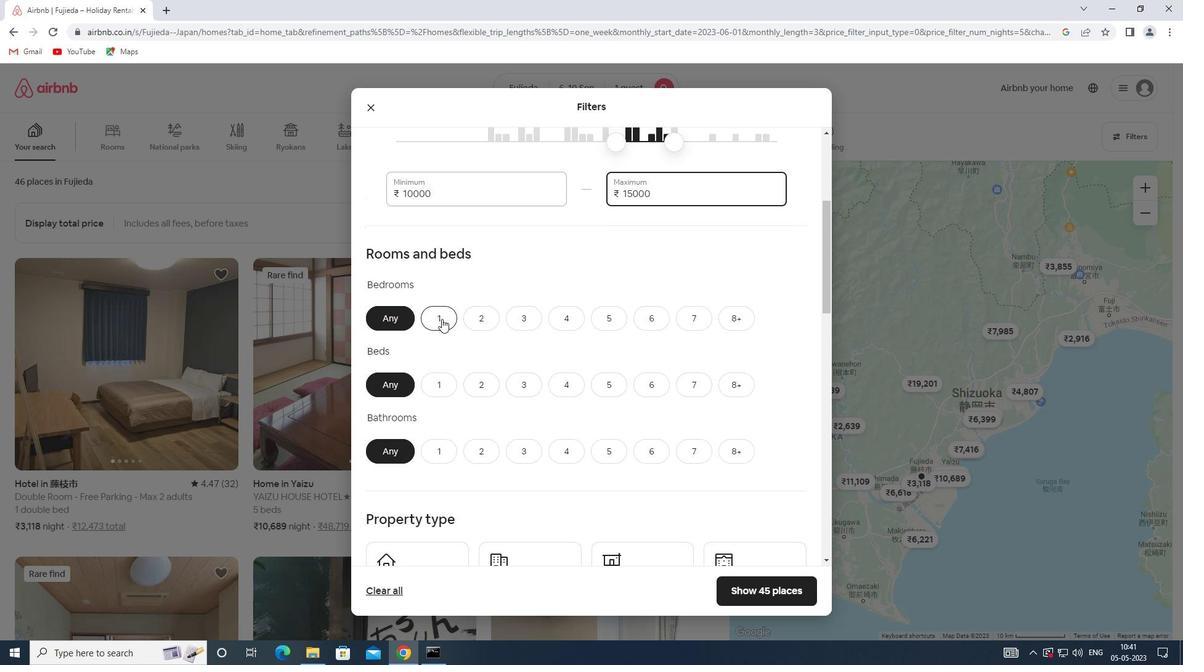 
Action: Mouse moved to (437, 390)
Screenshot: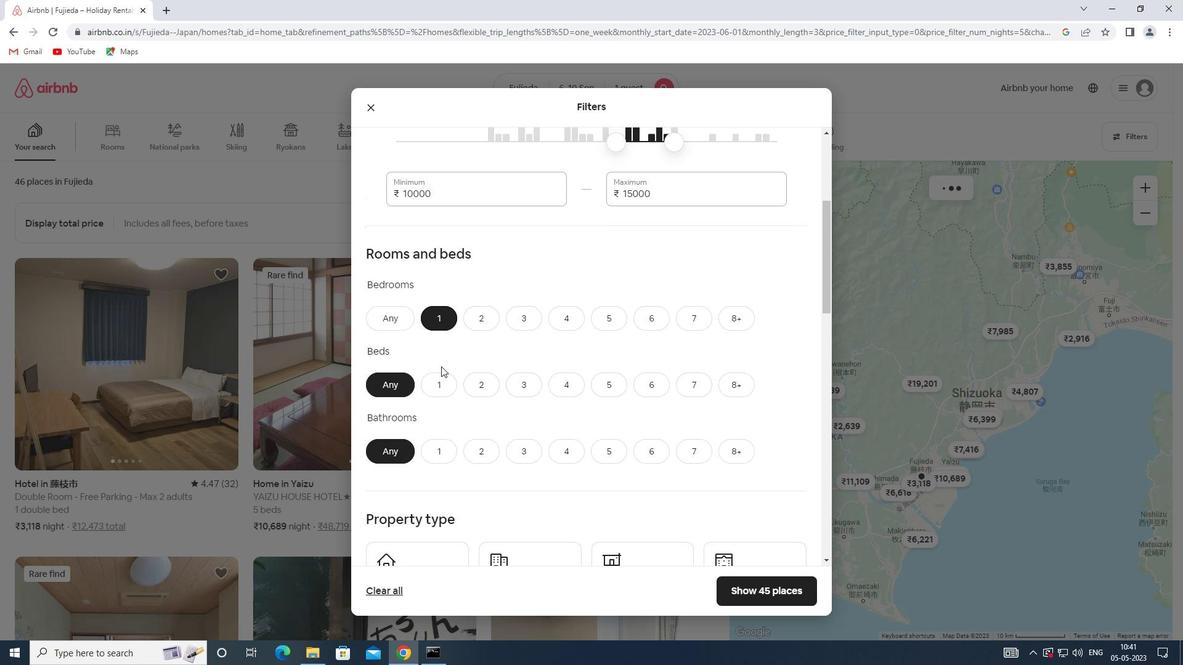 
Action: Mouse pressed left at (437, 390)
Screenshot: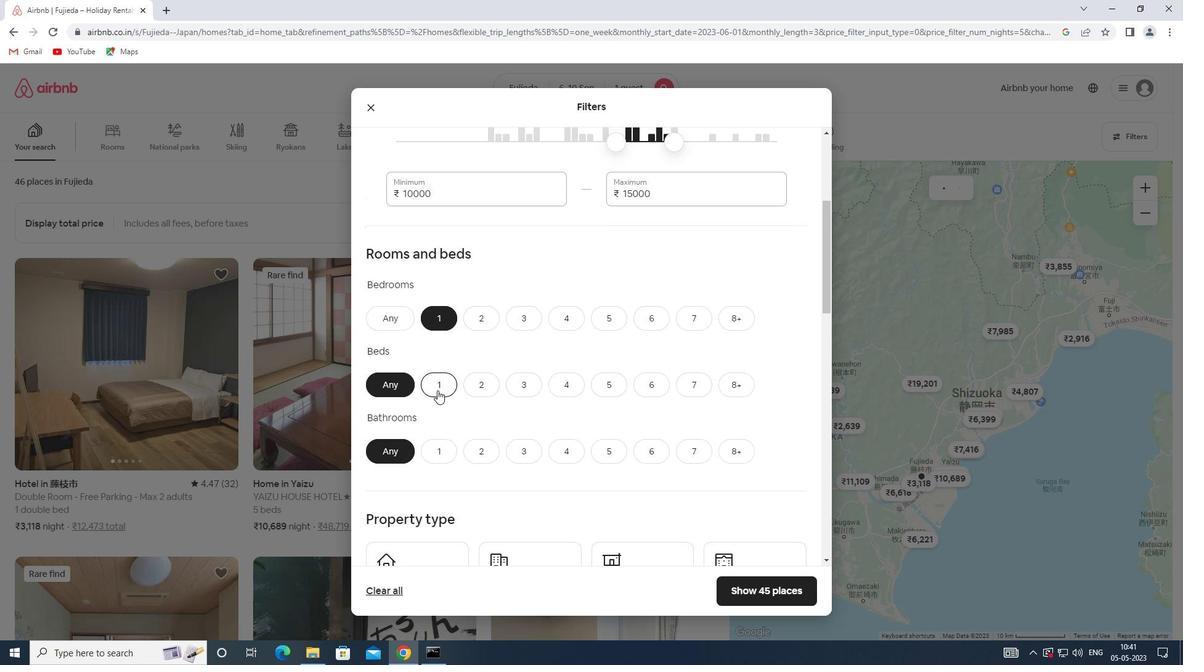 
Action: Mouse moved to (441, 458)
Screenshot: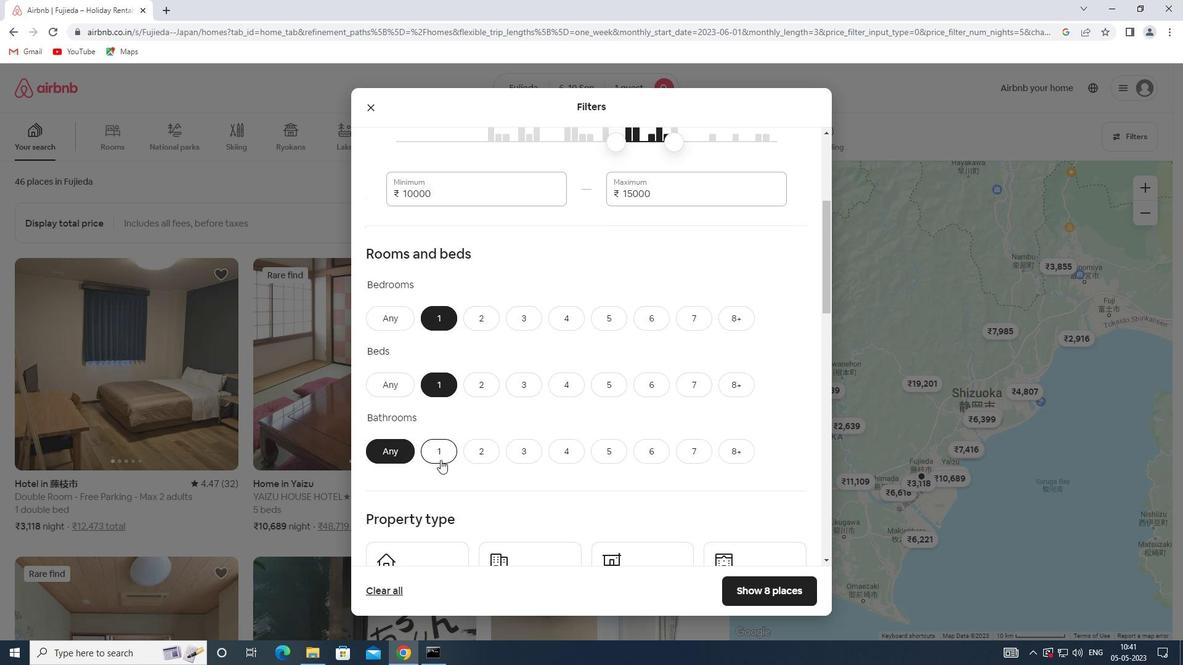 
Action: Mouse pressed left at (441, 458)
Screenshot: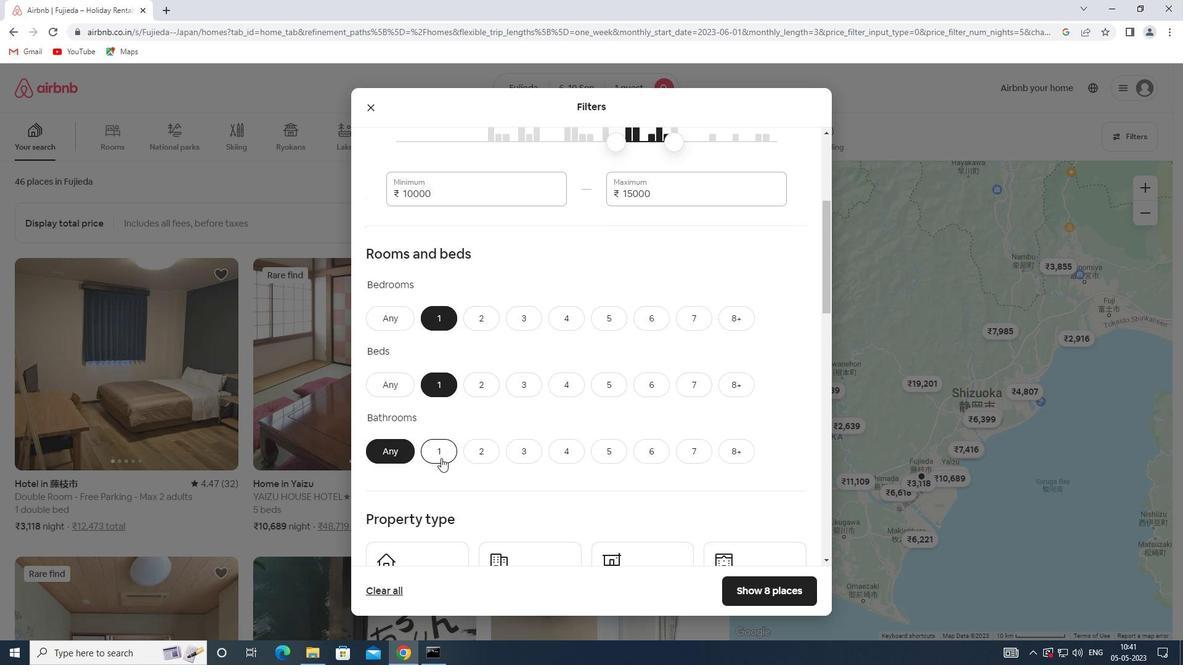 
Action: Mouse scrolled (441, 457) with delta (0, 0)
Screenshot: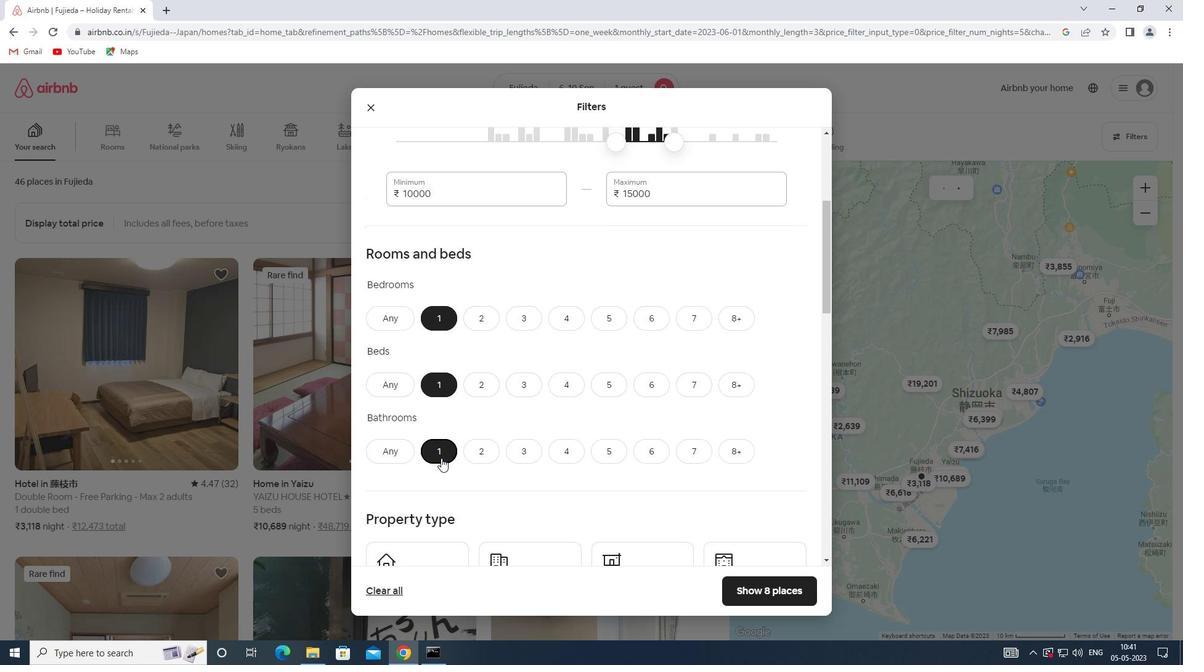 
Action: Mouse scrolled (441, 457) with delta (0, 0)
Screenshot: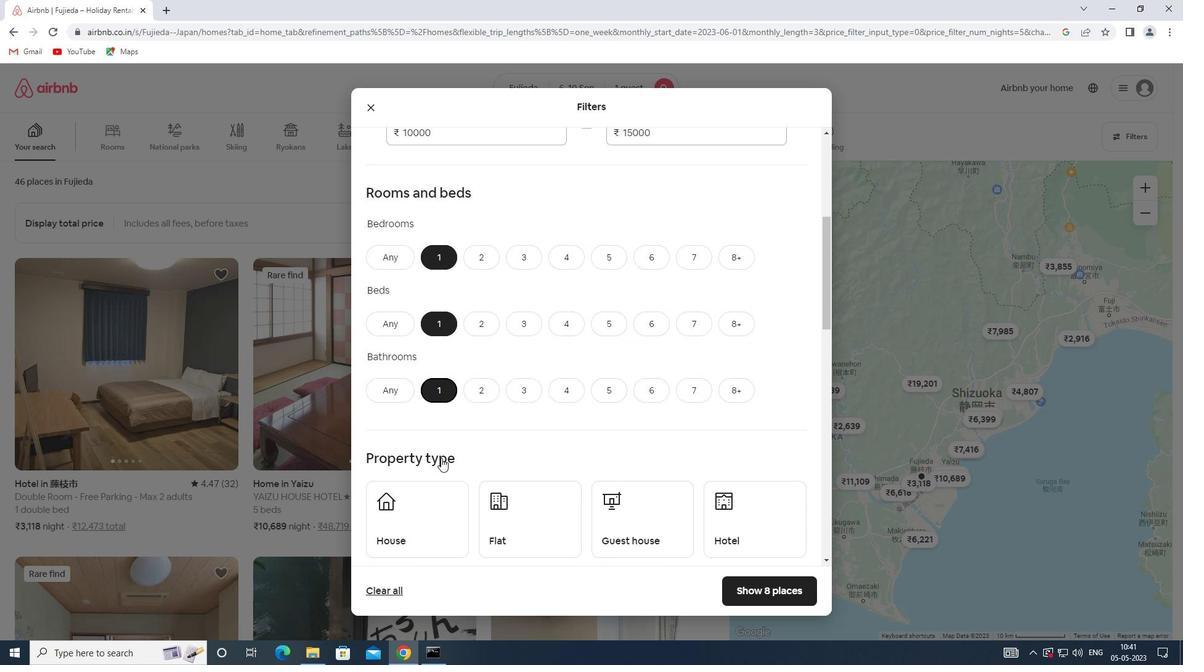 
Action: Mouse pressed left at (441, 458)
Screenshot: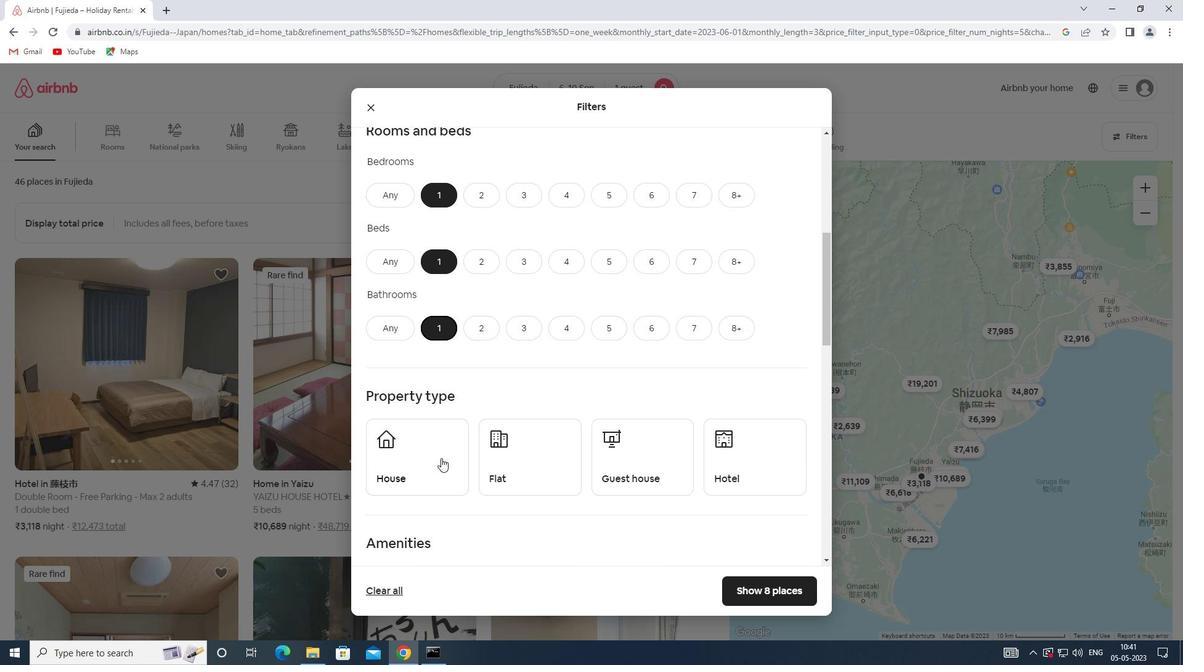 
Action: Mouse moved to (561, 472)
Screenshot: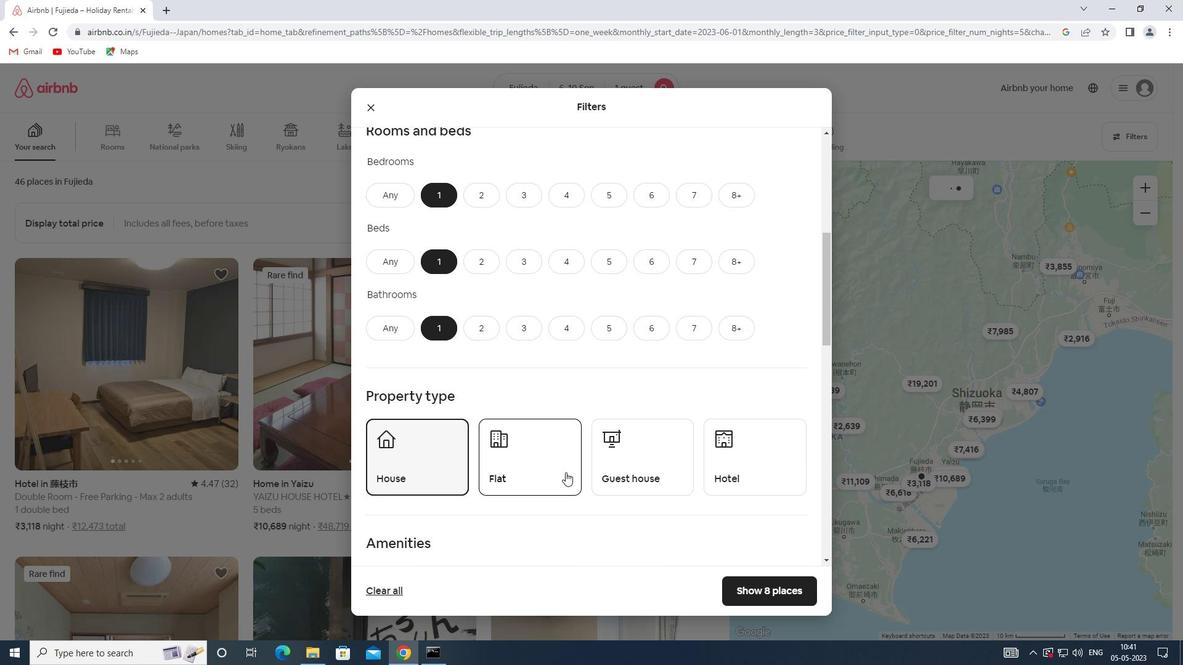 
Action: Mouse pressed left at (561, 472)
Screenshot: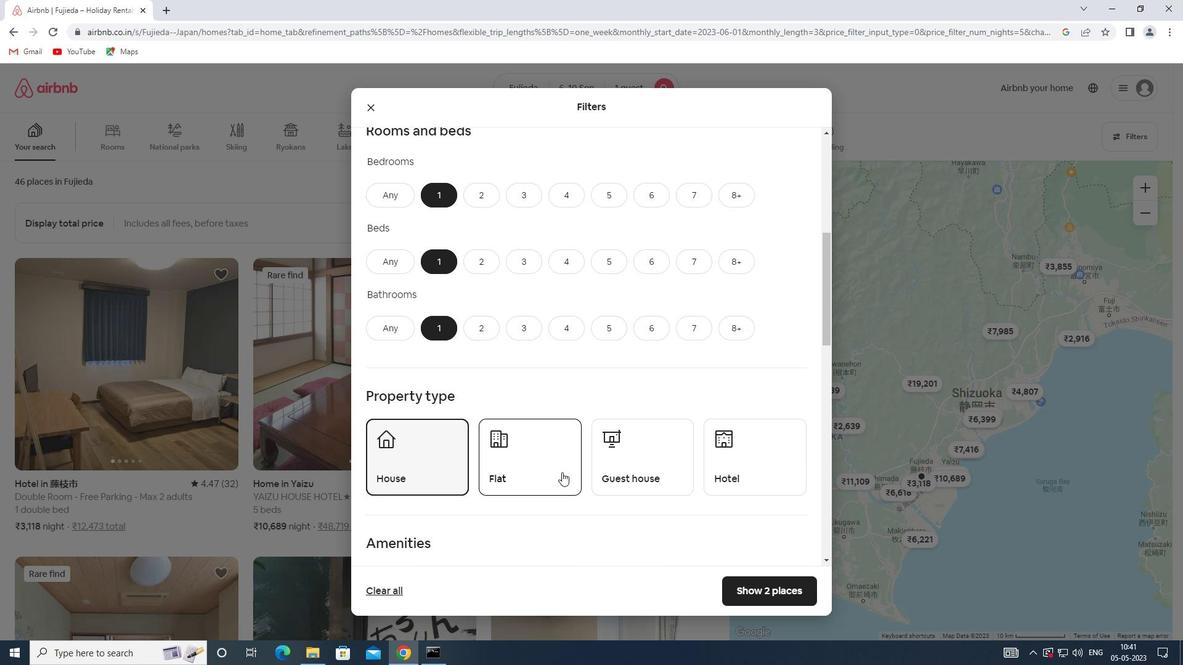 
Action: Mouse moved to (620, 480)
Screenshot: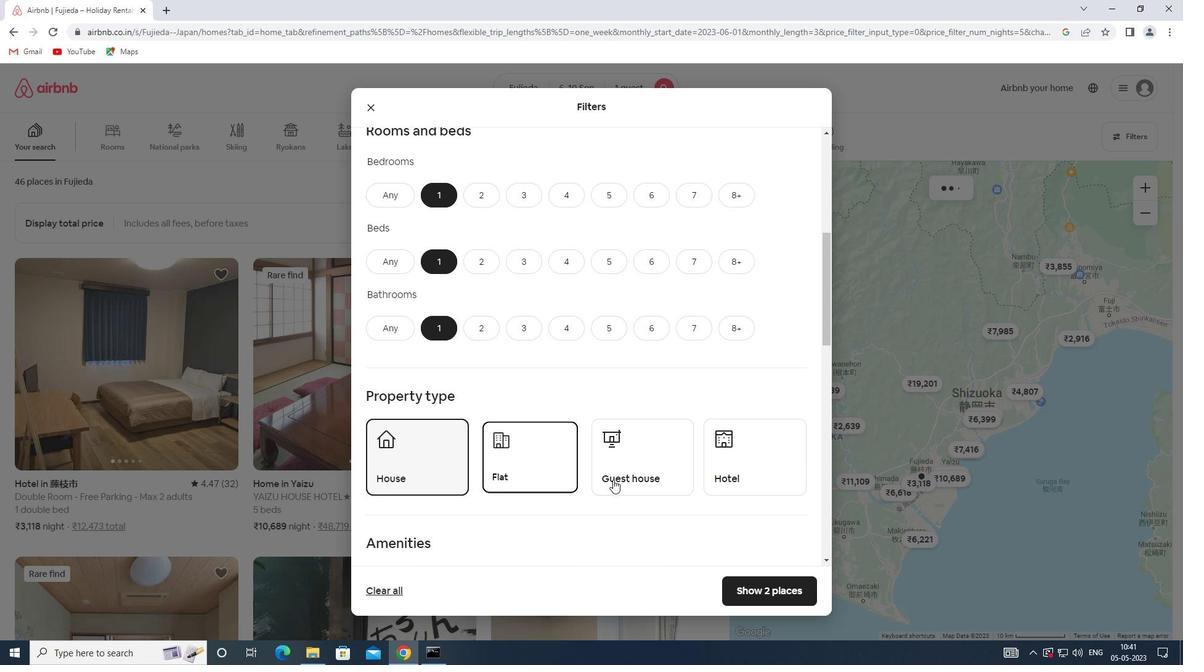 
Action: Mouse pressed left at (620, 480)
Screenshot: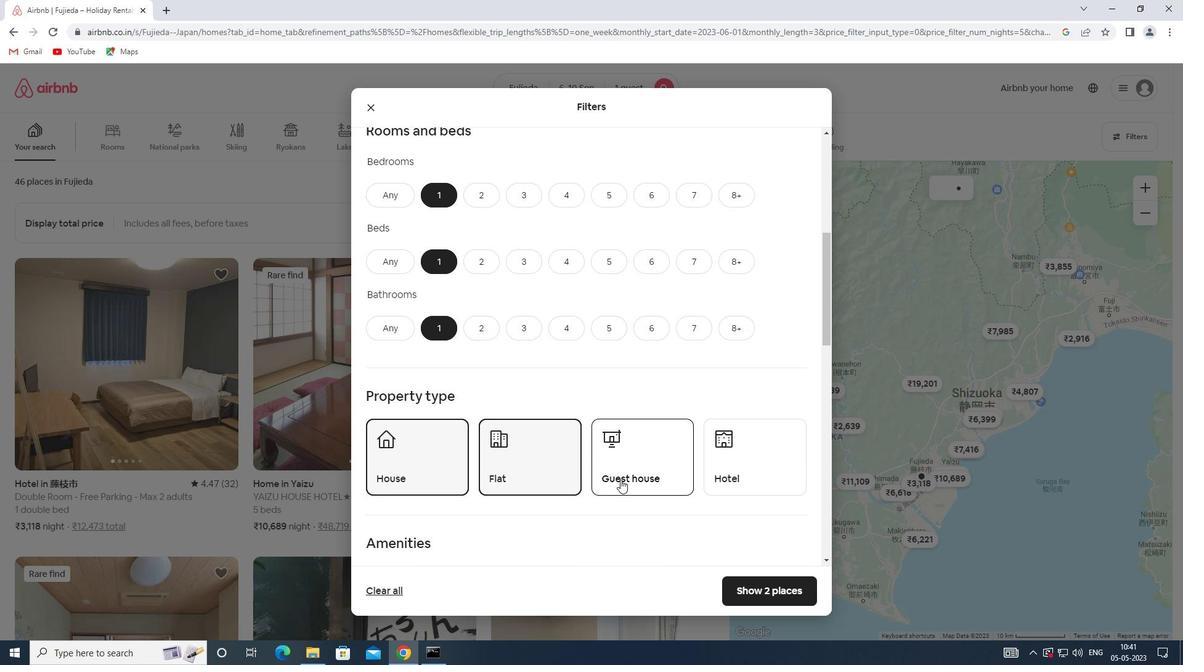 
Action: Mouse moved to (715, 481)
Screenshot: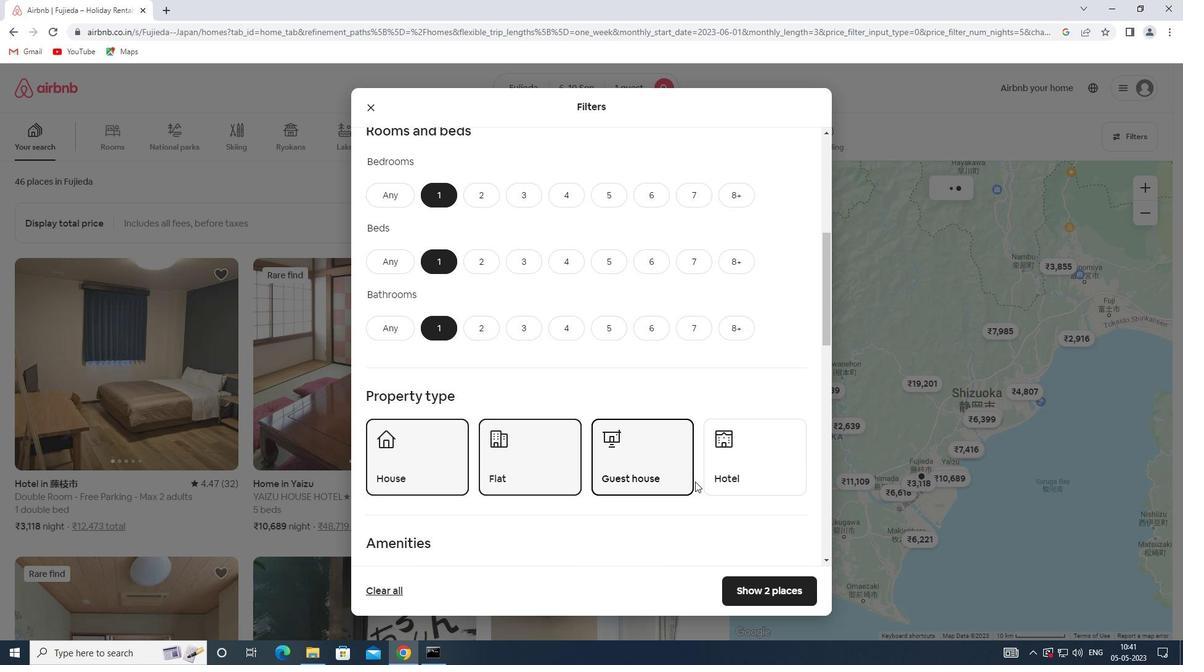 
Action: Mouse pressed left at (715, 481)
Screenshot: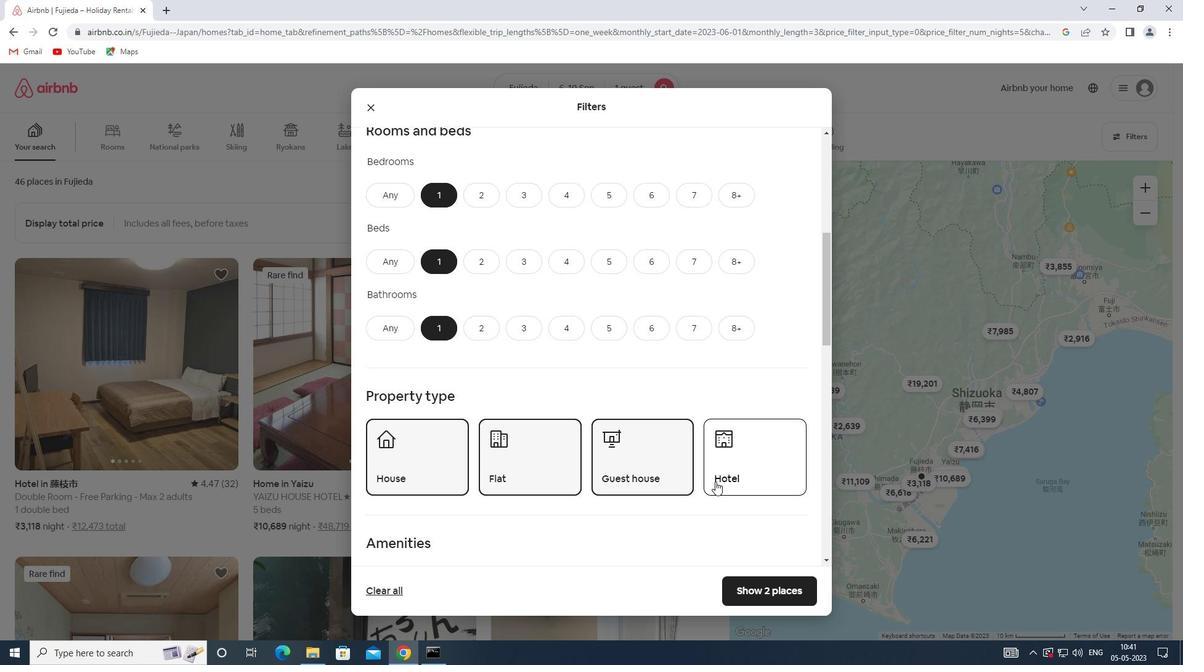 
Action: Mouse scrolled (715, 481) with delta (0, 0)
Screenshot: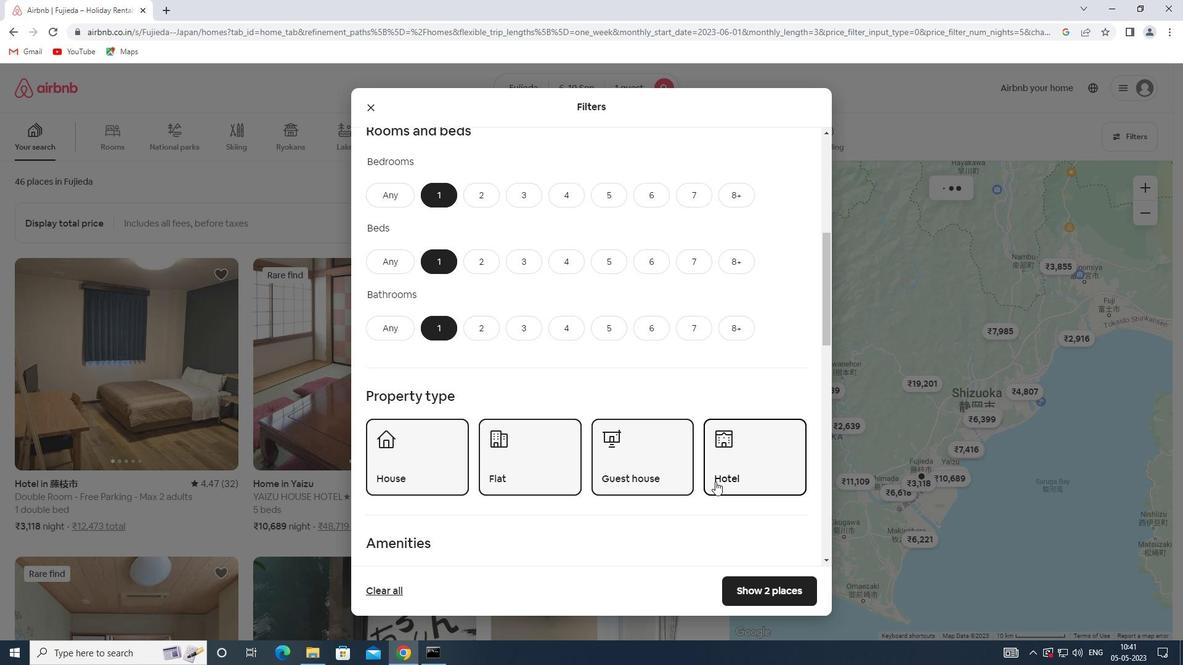 
Action: Mouse scrolled (715, 481) with delta (0, 0)
Screenshot: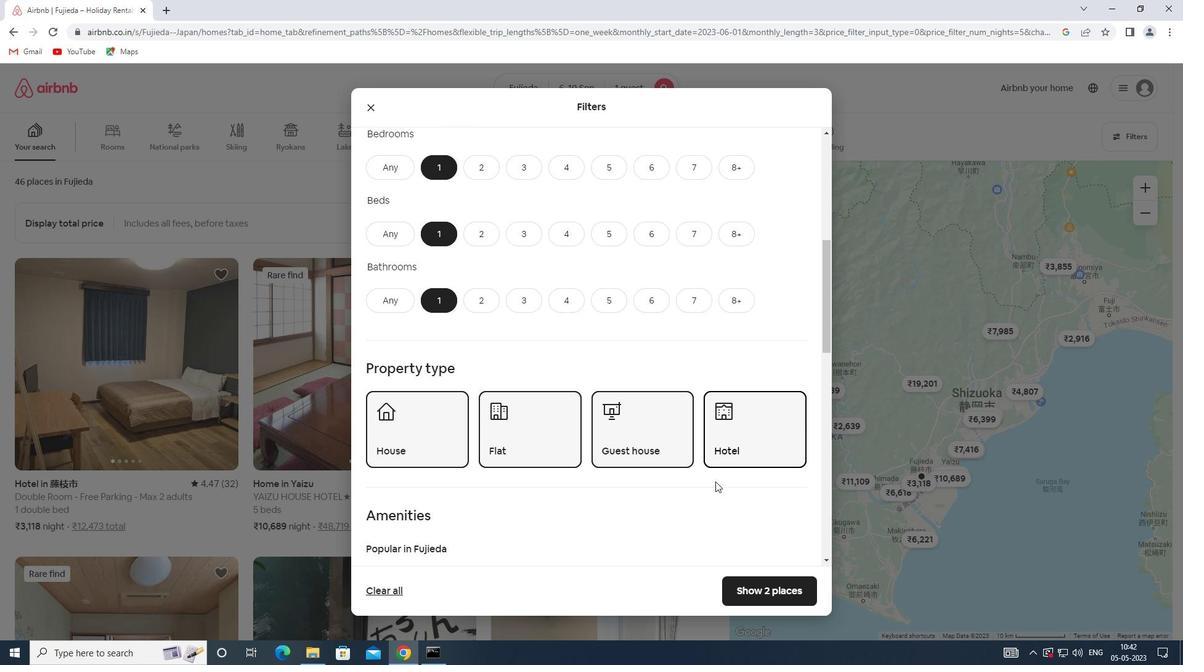 
Action: Mouse scrolled (715, 481) with delta (0, 0)
Screenshot: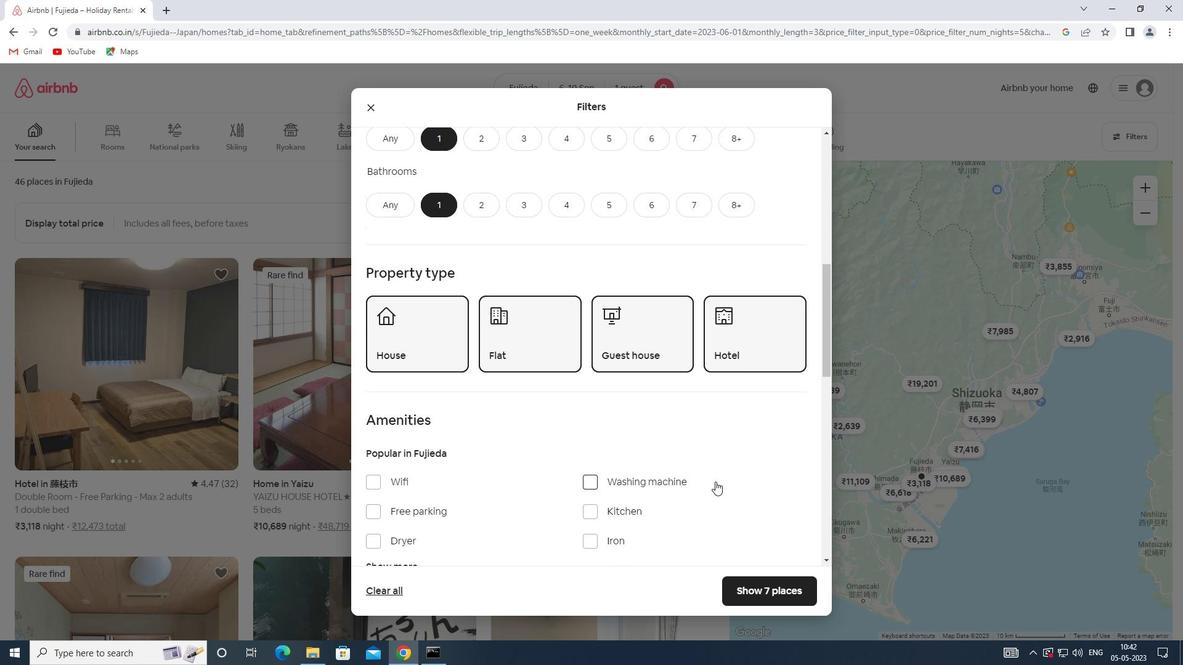 
Action: Mouse scrolled (715, 481) with delta (0, 0)
Screenshot: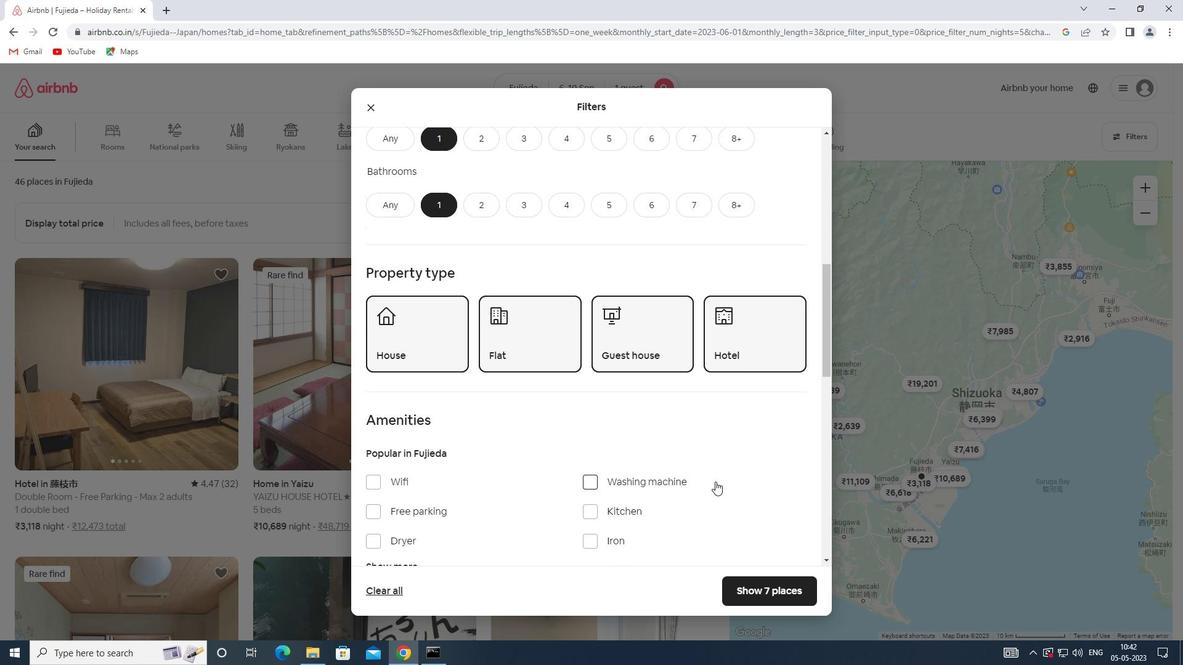 
Action: Mouse scrolled (715, 481) with delta (0, 0)
Screenshot: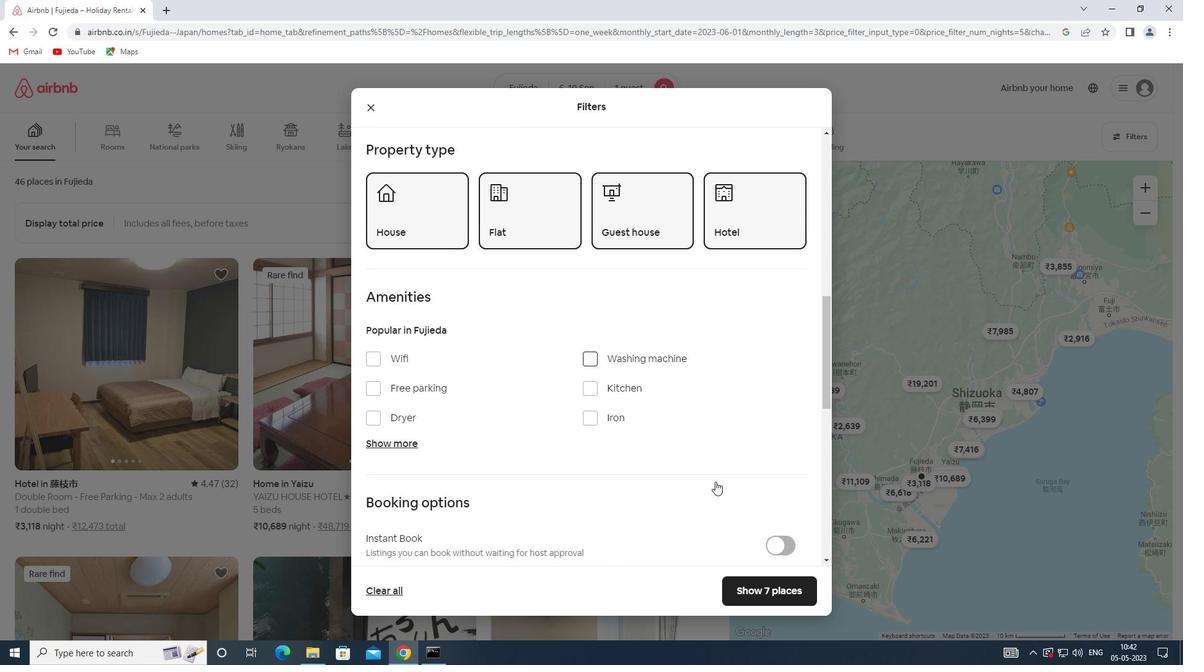 
Action: Mouse scrolled (715, 481) with delta (0, 0)
Screenshot: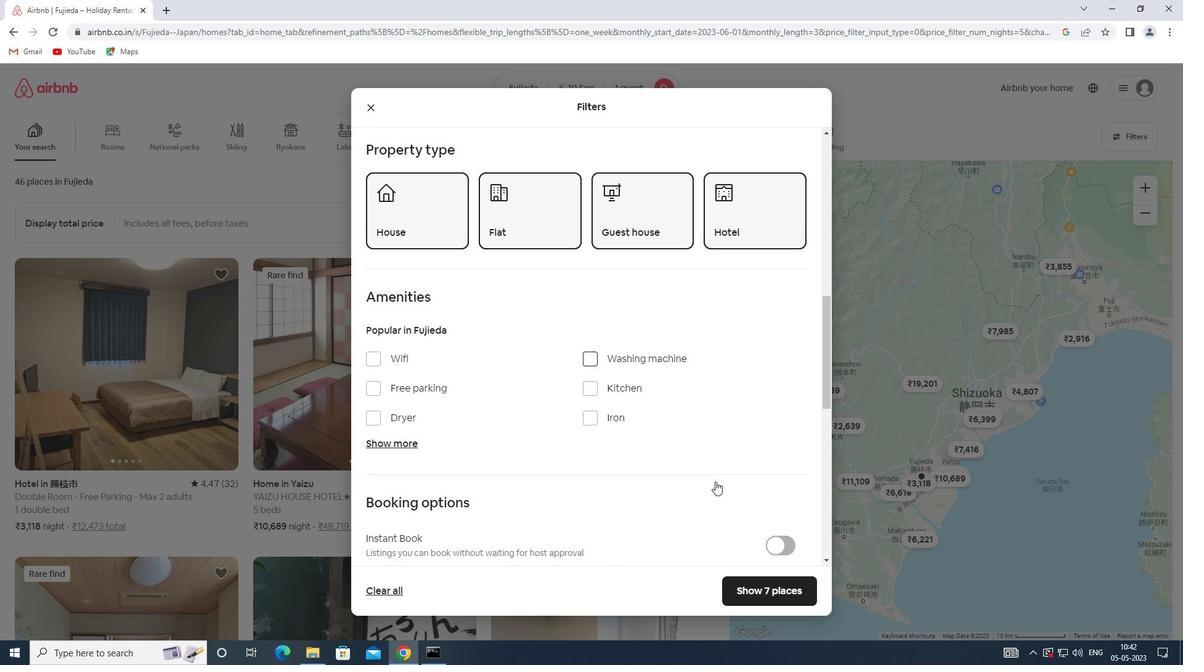 
Action: Mouse moved to (782, 465)
Screenshot: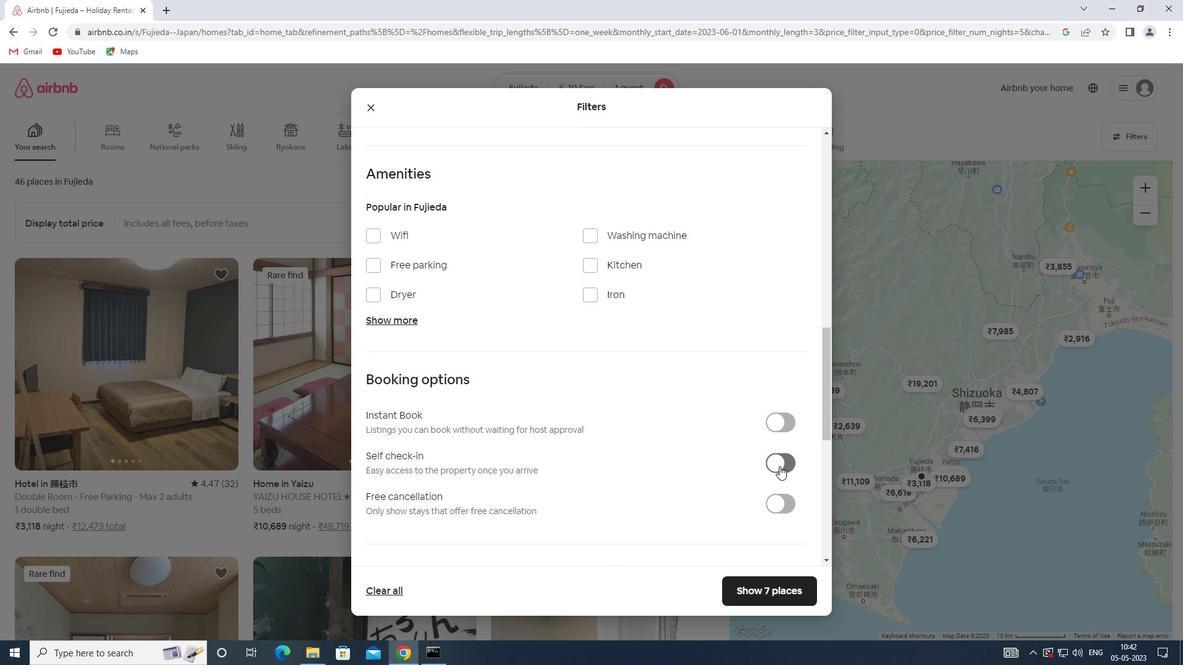 
Action: Mouse pressed left at (782, 465)
Screenshot: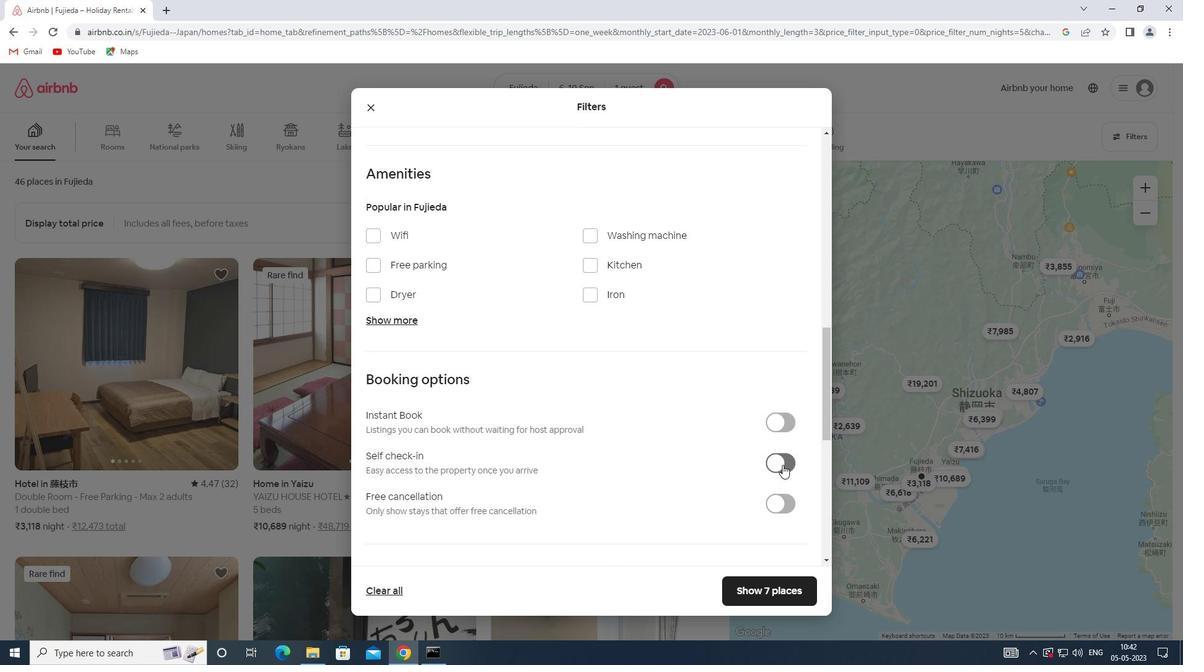 
Action: Mouse moved to (598, 475)
Screenshot: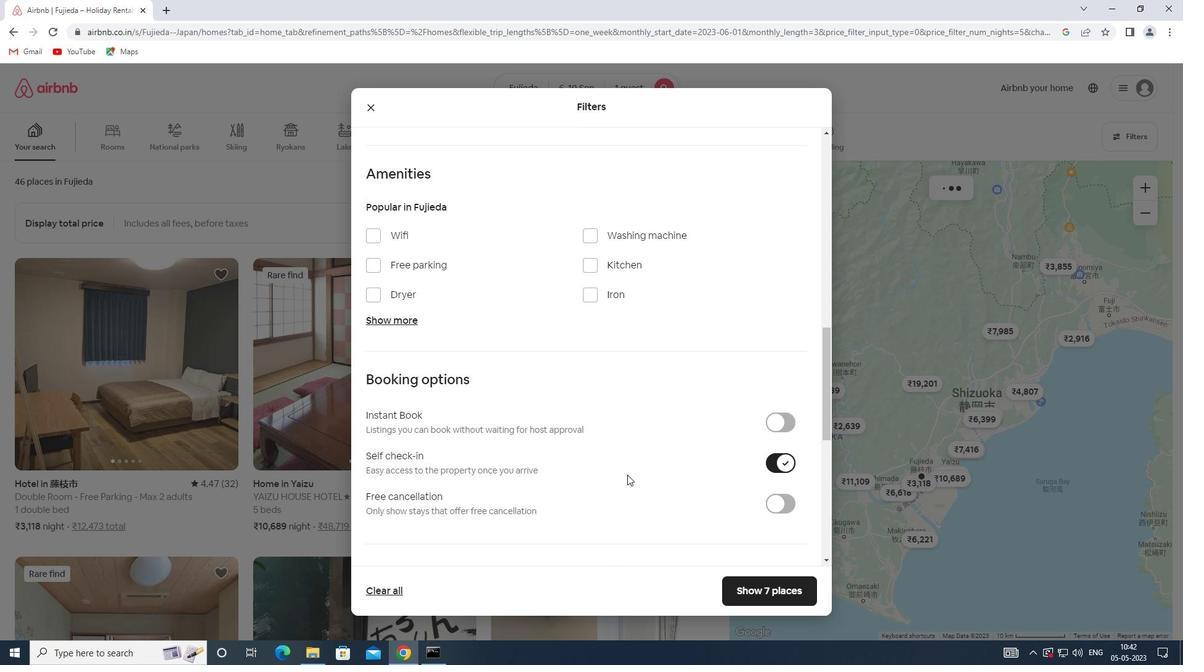 
Action: Mouse scrolled (598, 474) with delta (0, 0)
Screenshot: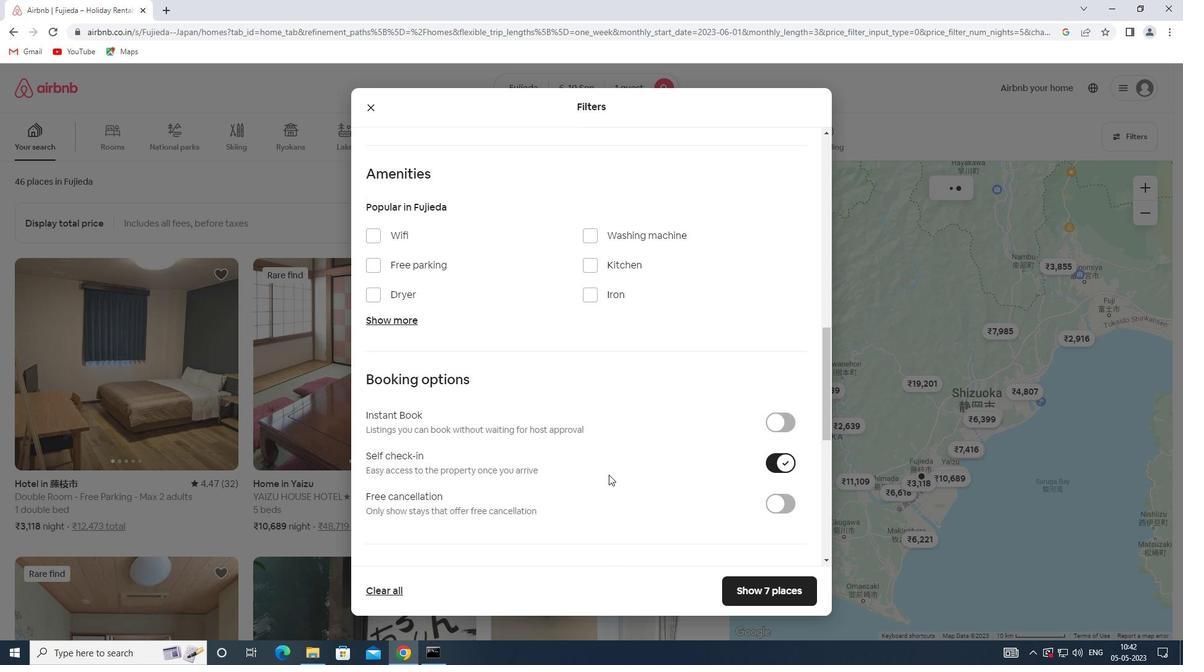 
Action: Mouse scrolled (598, 474) with delta (0, 0)
Screenshot: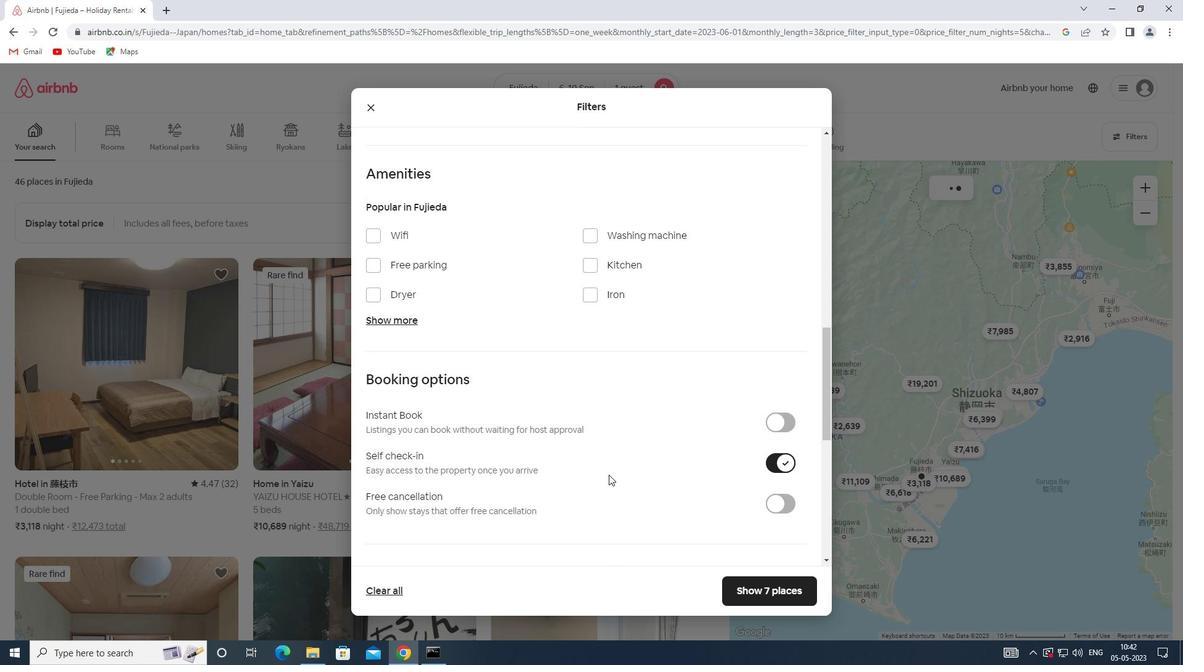 
Action: Mouse scrolled (598, 474) with delta (0, 0)
Screenshot: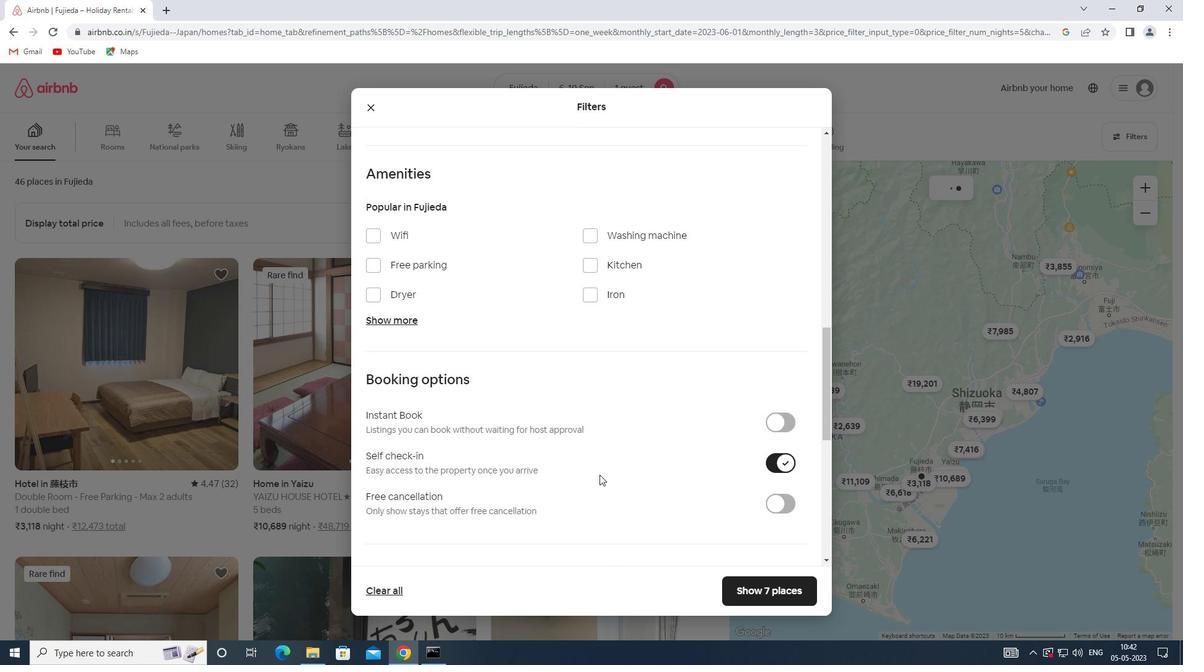 
Action: Mouse moved to (593, 474)
Screenshot: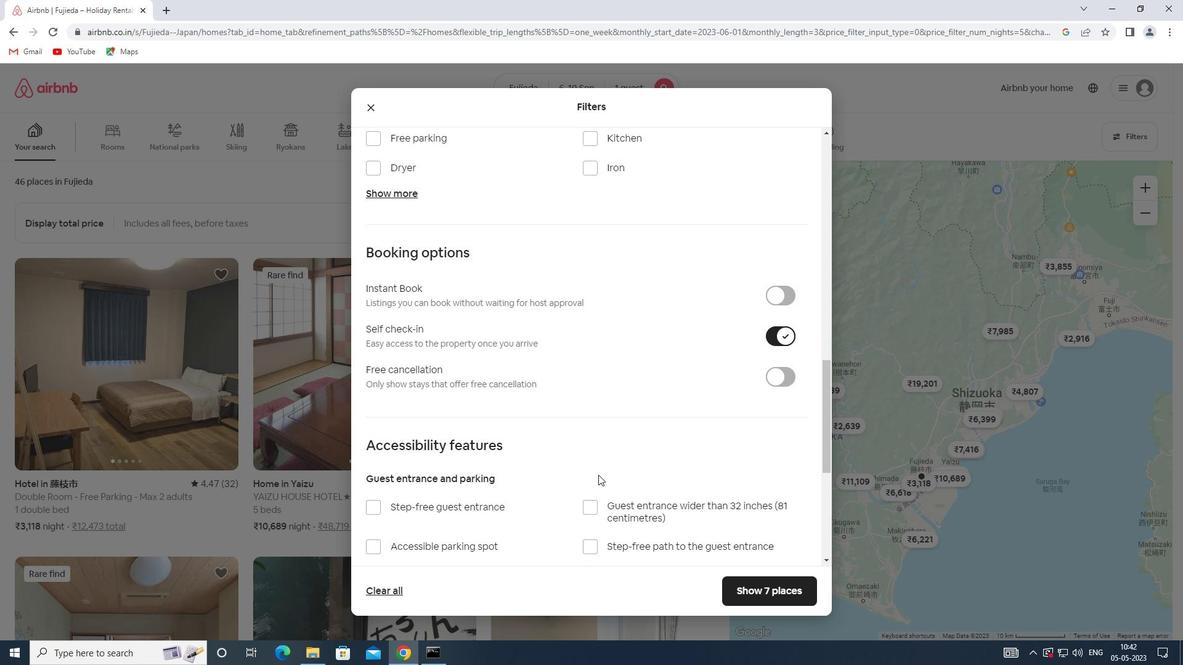 
Action: Mouse scrolled (593, 473) with delta (0, 0)
Screenshot: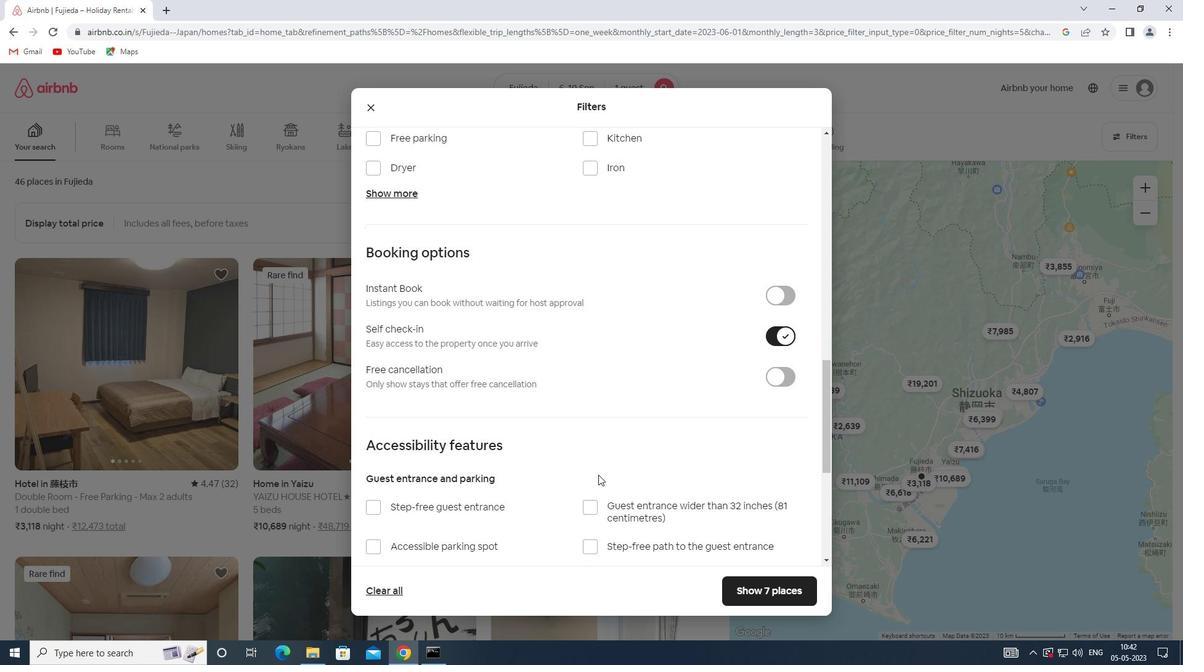 
Action: Mouse scrolled (593, 473) with delta (0, 0)
Screenshot: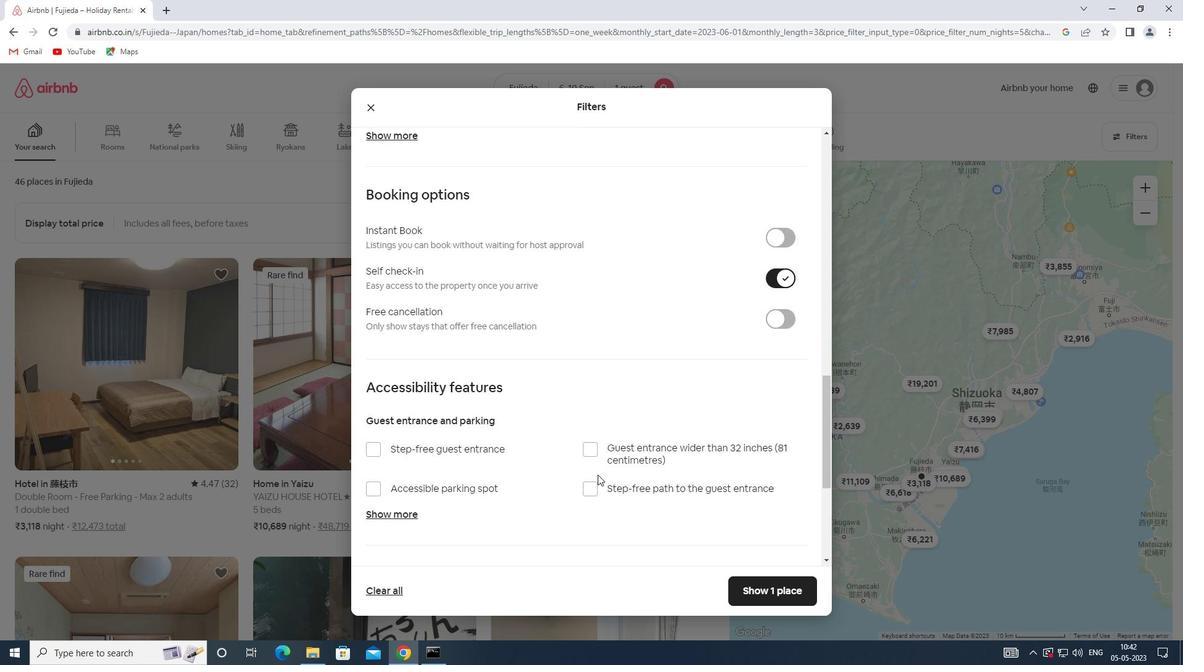 
Action: Mouse scrolled (593, 473) with delta (0, 0)
Screenshot: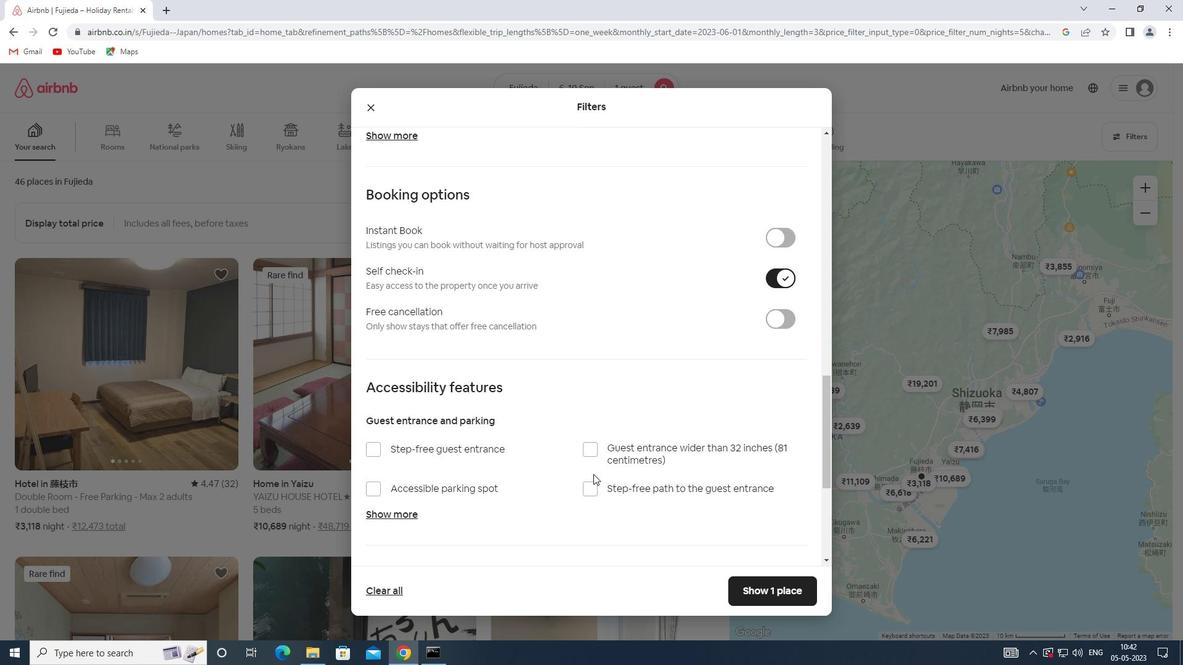 
Action: Mouse moved to (417, 555)
Screenshot: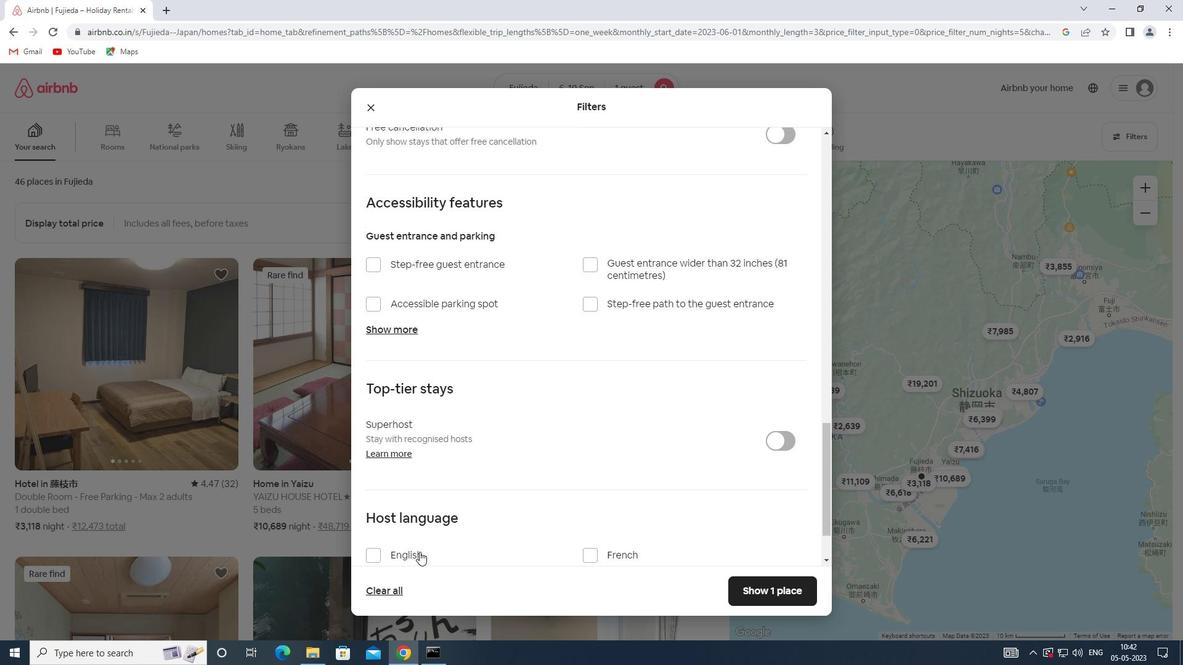 
Action: Mouse scrolled (417, 555) with delta (0, 0)
Screenshot: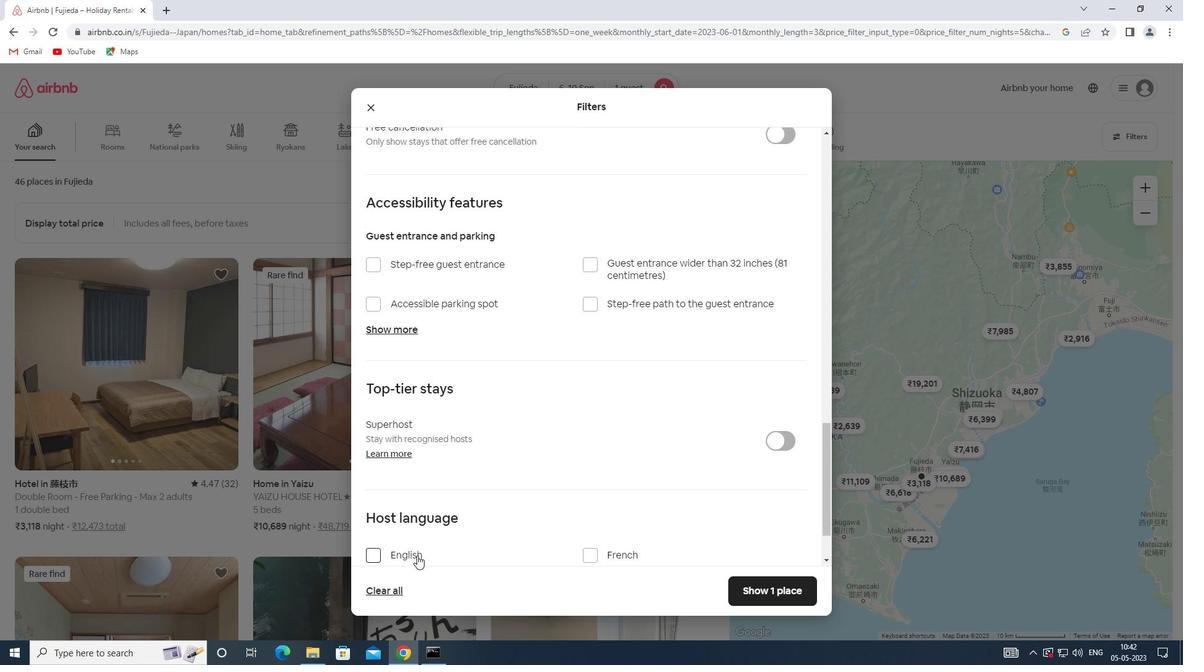 
Action: Mouse moved to (417, 552)
Screenshot: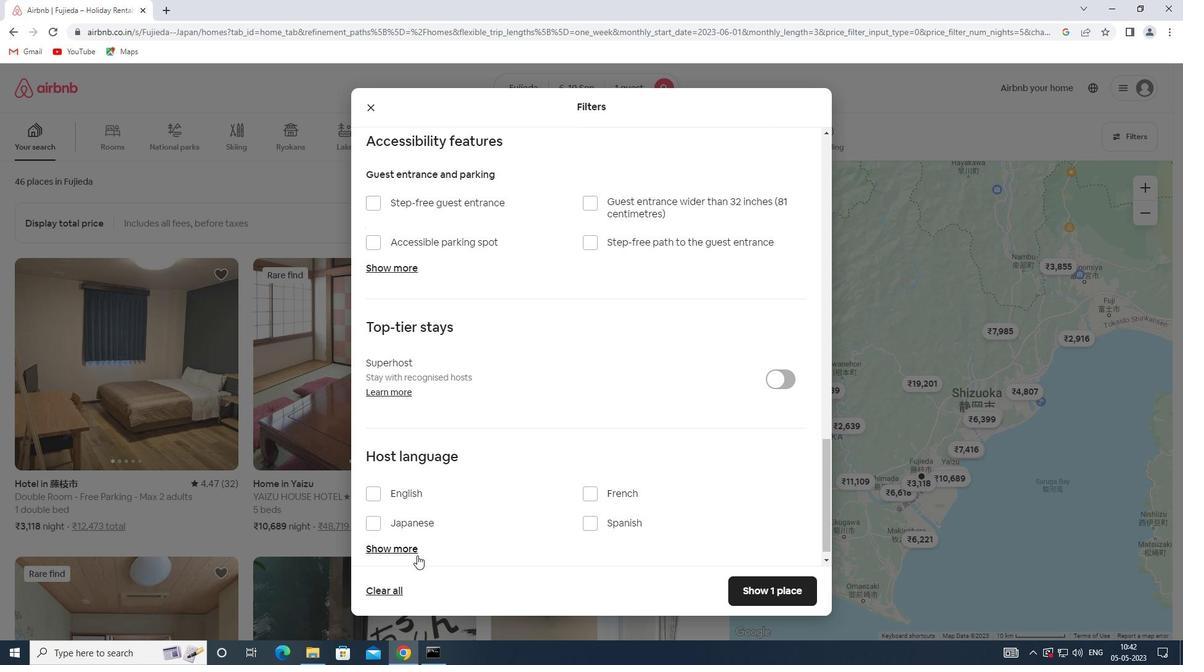 
Action: Mouse scrolled (417, 552) with delta (0, 0)
Screenshot: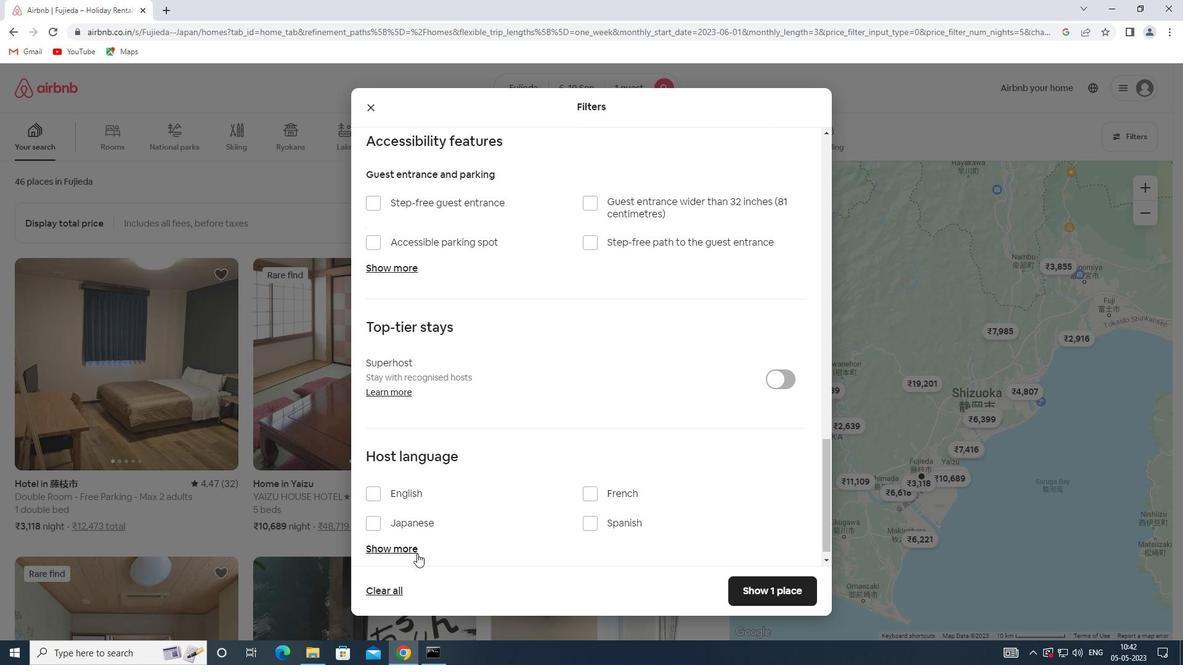 
Action: Mouse scrolled (417, 552) with delta (0, 0)
Screenshot: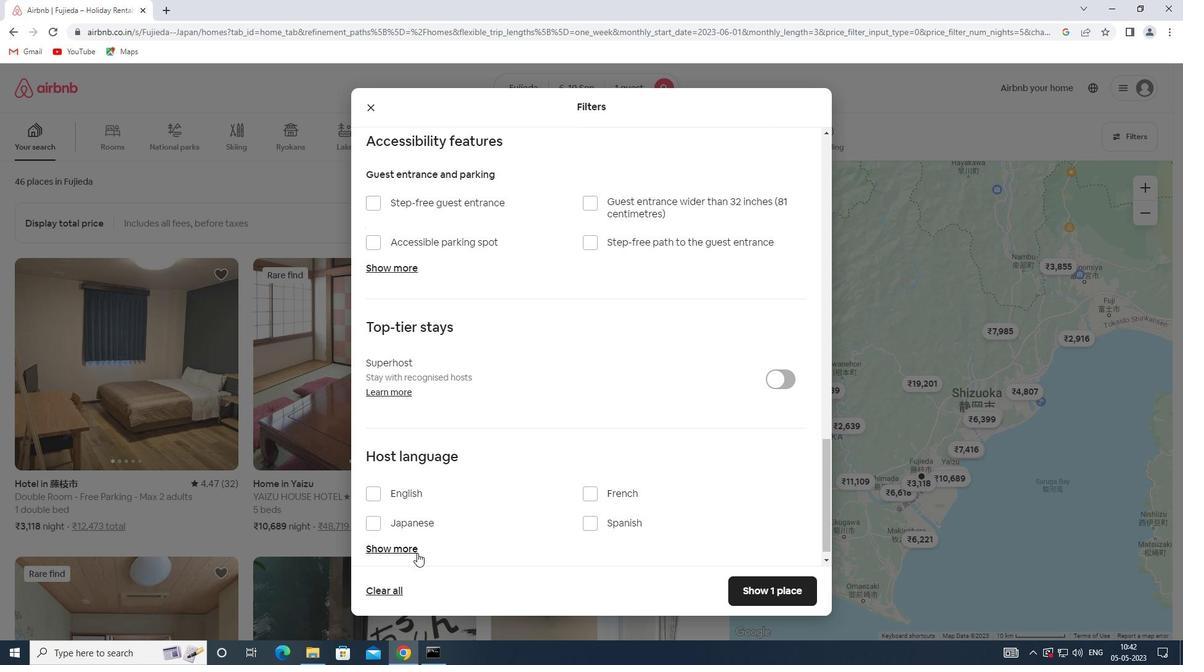 
Action: Mouse moved to (403, 473)
Screenshot: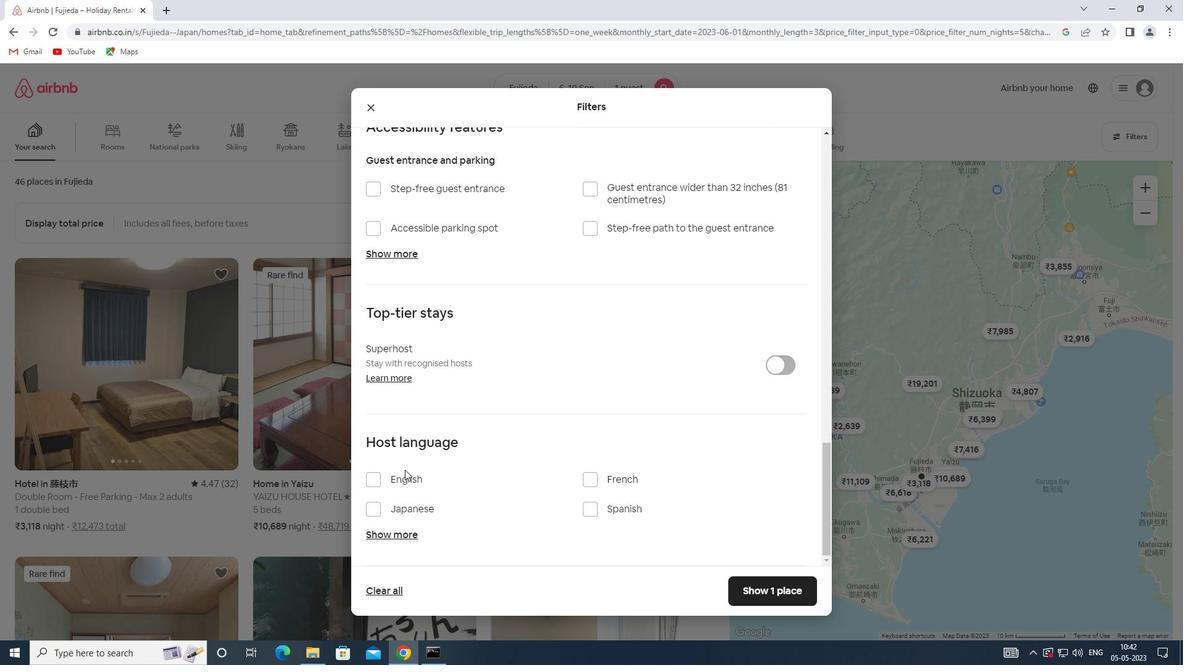 
Action: Mouse pressed left at (403, 473)
Screenshot: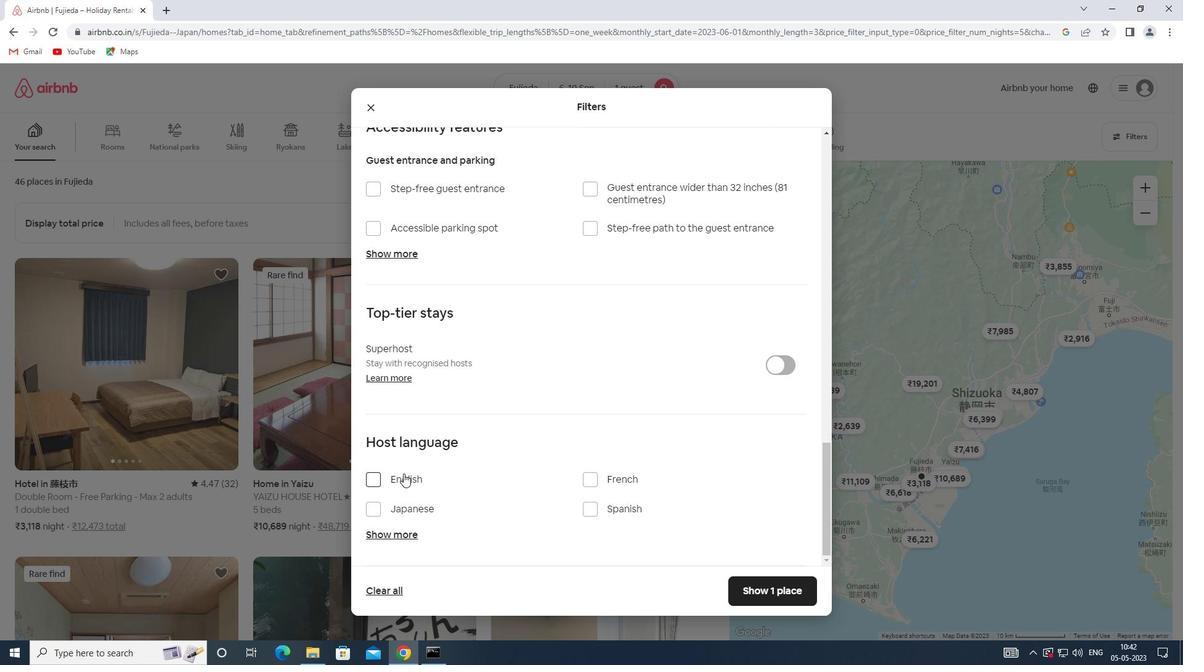 
Action: Mouse moved to (764, 586)
Screenshot: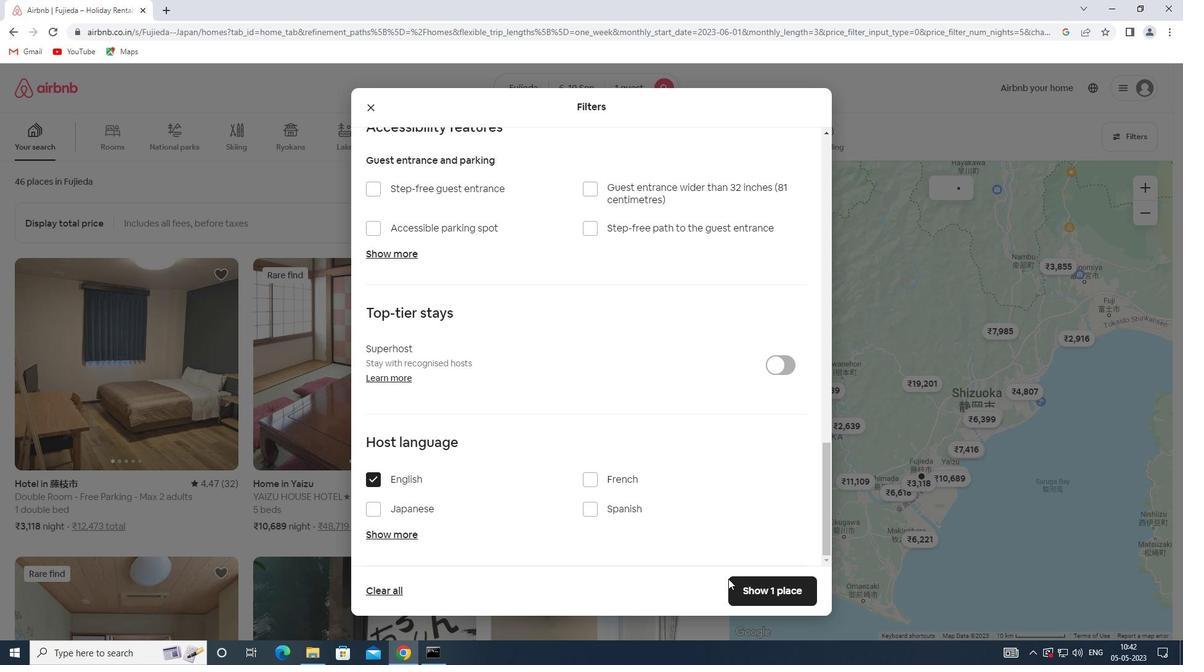 
Action: Mouse pressed left at (764, 586)
Screenshot: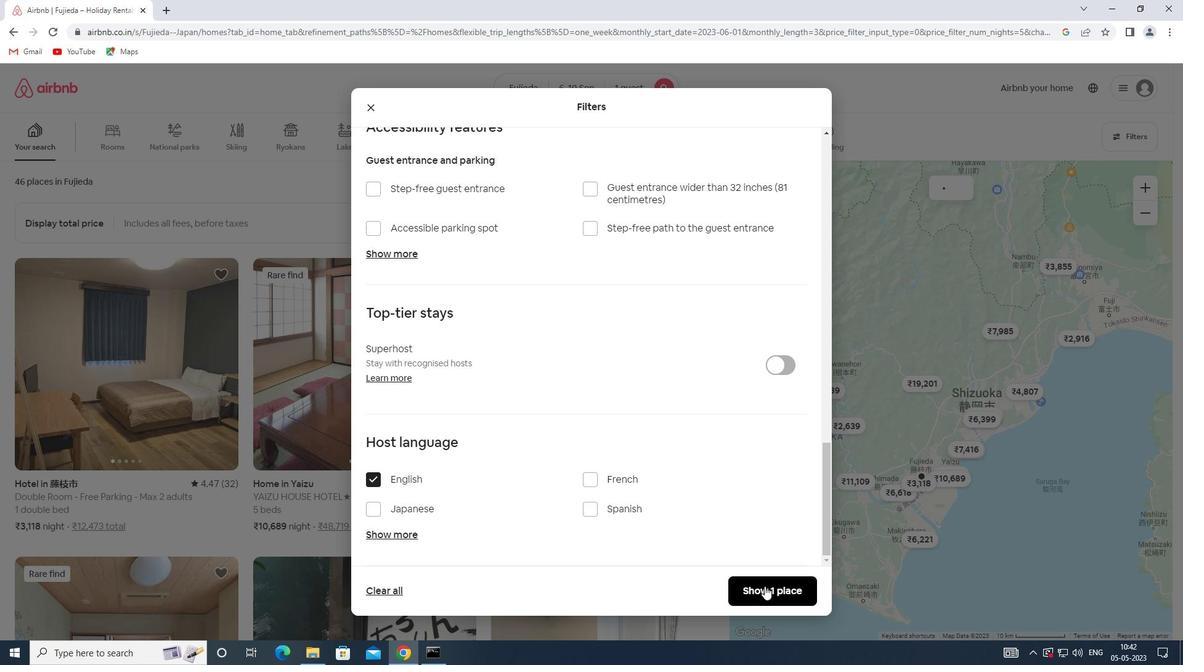 
